 Task: Search for Account Executives in Financial Accounting at Reliance Foundation, located in Hepingjie, who talk about #humanresources.
Action: Mouse moved to (521, 74)
Screenshot: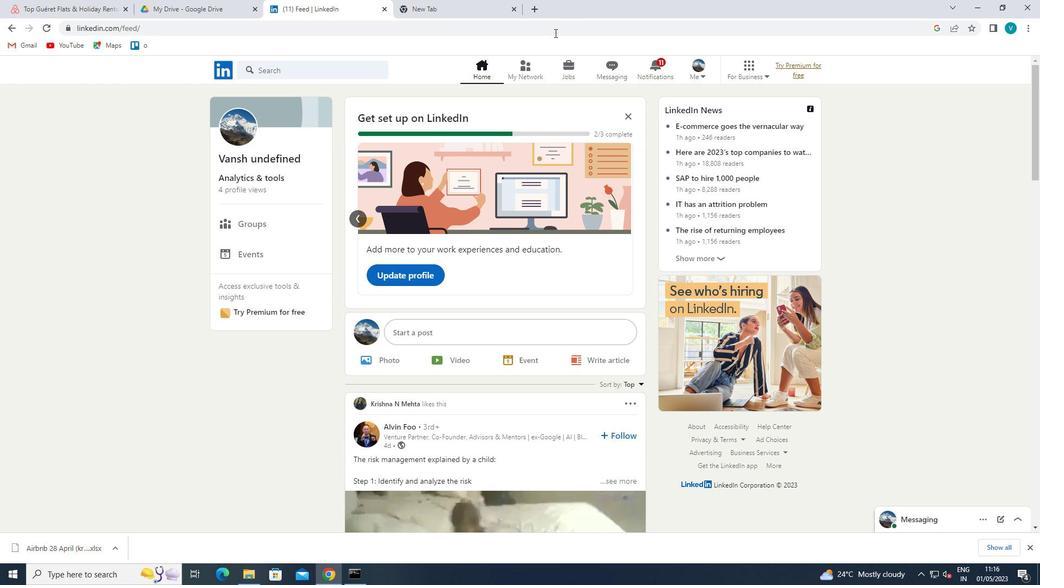 
Action: Mouse pressed left at (521, 74)
Screenshot: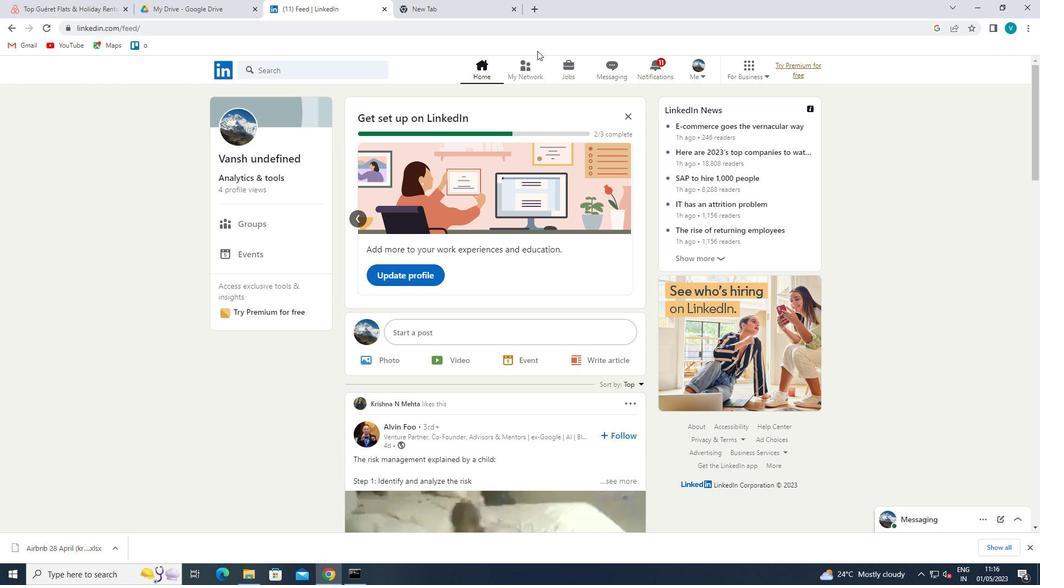 
Action: Mouse moved to (317, 128)
Screenshot: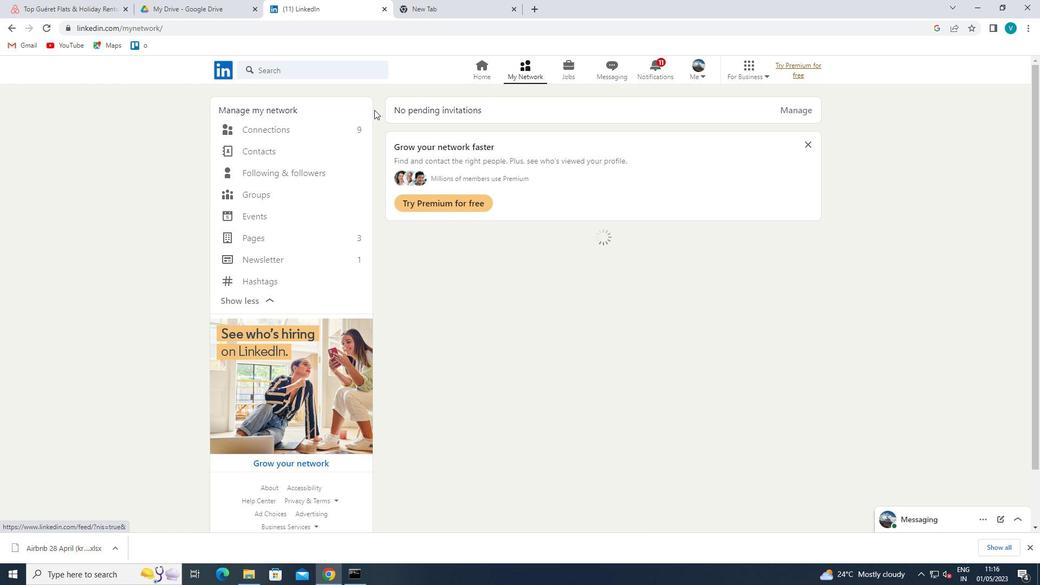 
Action: Mouse pressed left at (317, 128)
Screenshot: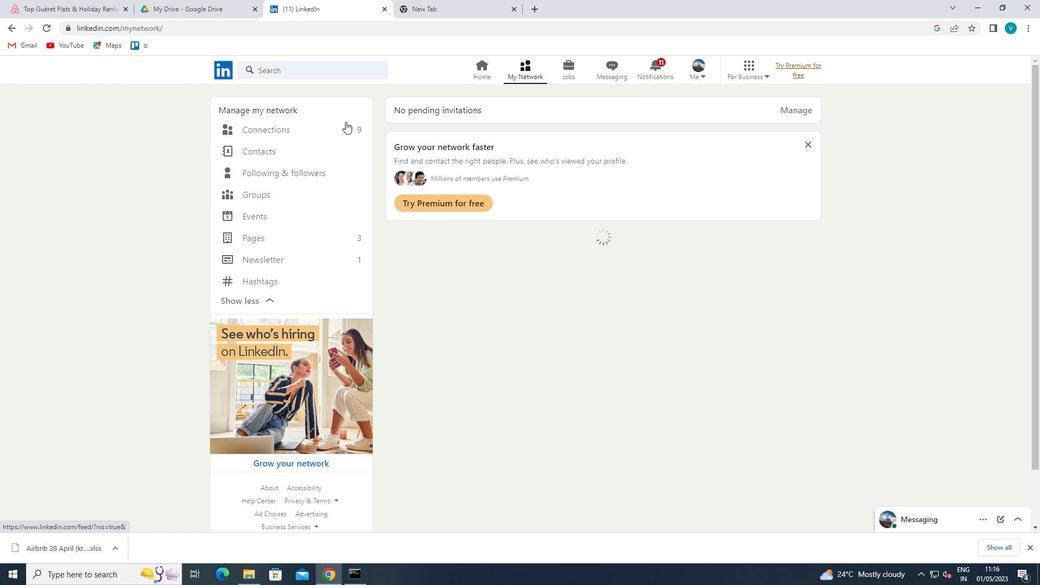 
Action: Mouse moved to (605, 132)
Screenshot: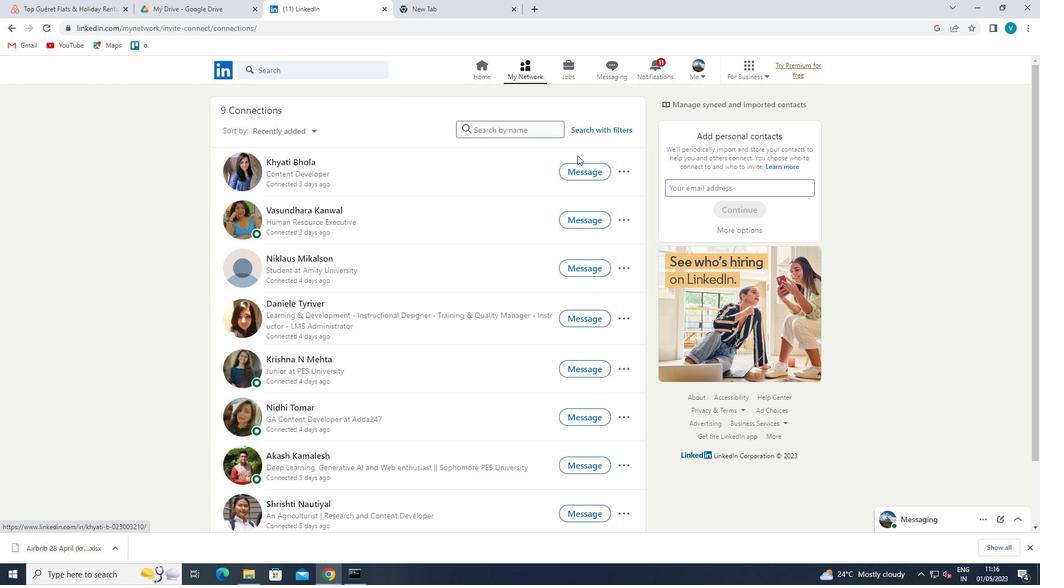 
Action: Mouse pressed left at (605, 132)
Screenshot: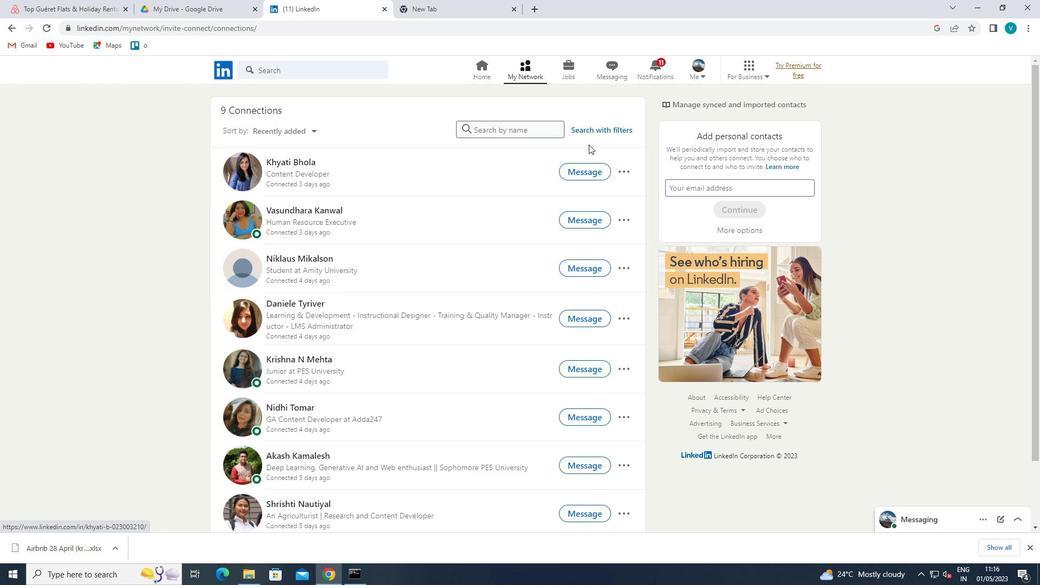 
Action: Mouse moved to (507, 95)
Screenshot: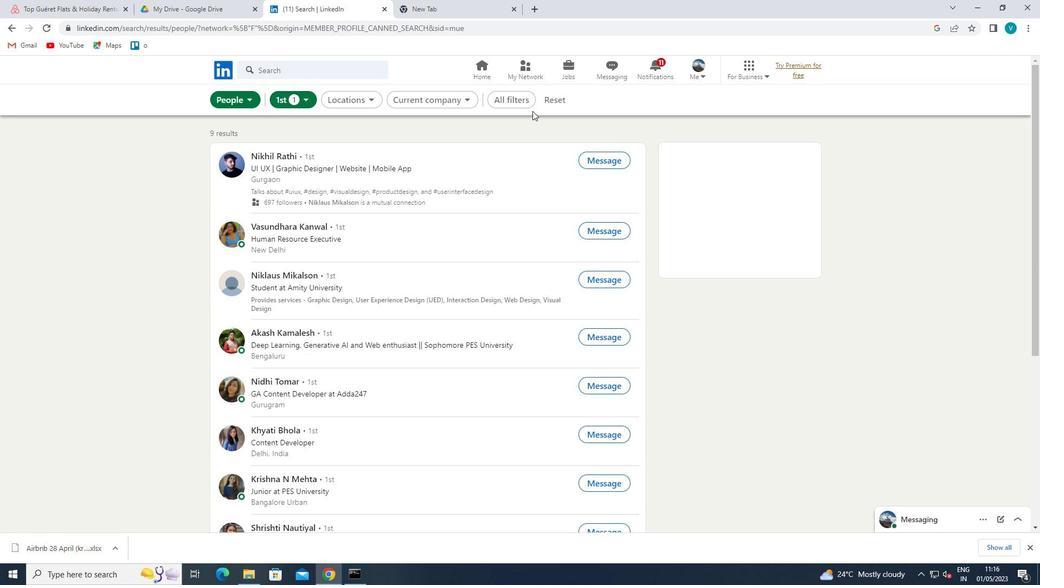 
Action: Mouse pressed left at (507, 95)
Screenshot: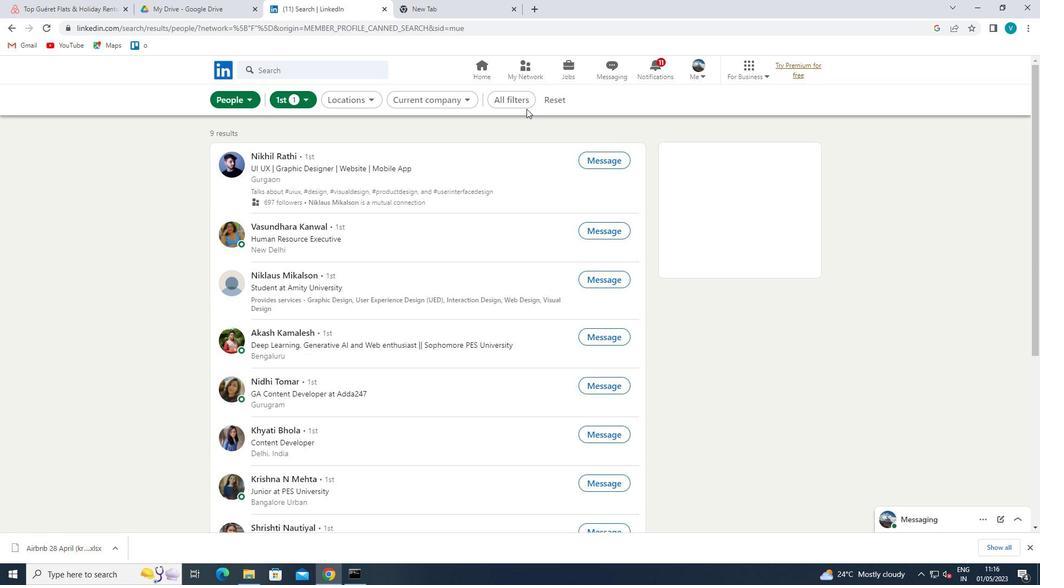 
Action: Mouse moved to (894, 277)
Screenshot: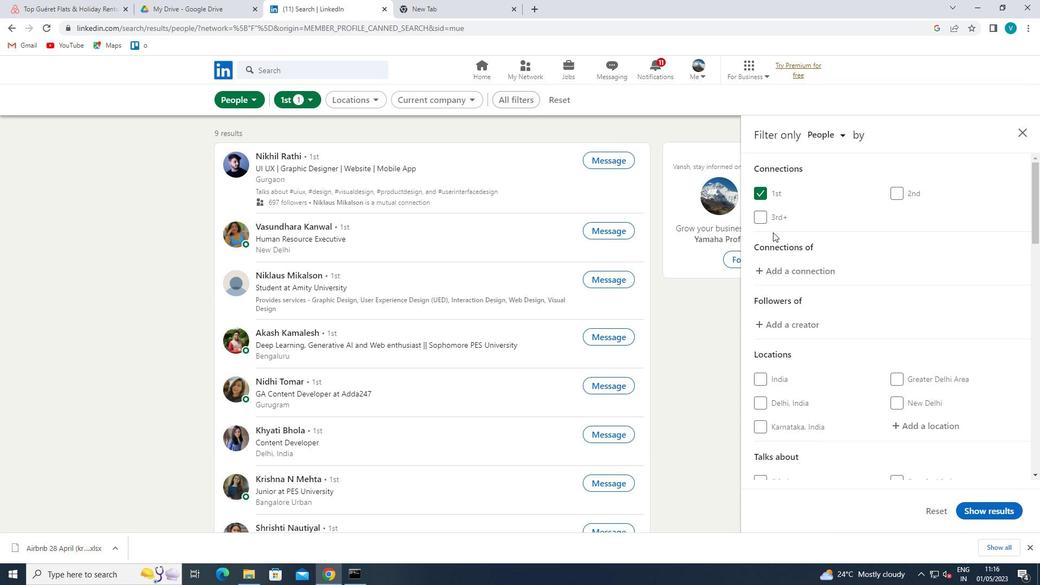 
Action: Mouse scrolled (894, 276) with delta (0, 0)
Screenshot: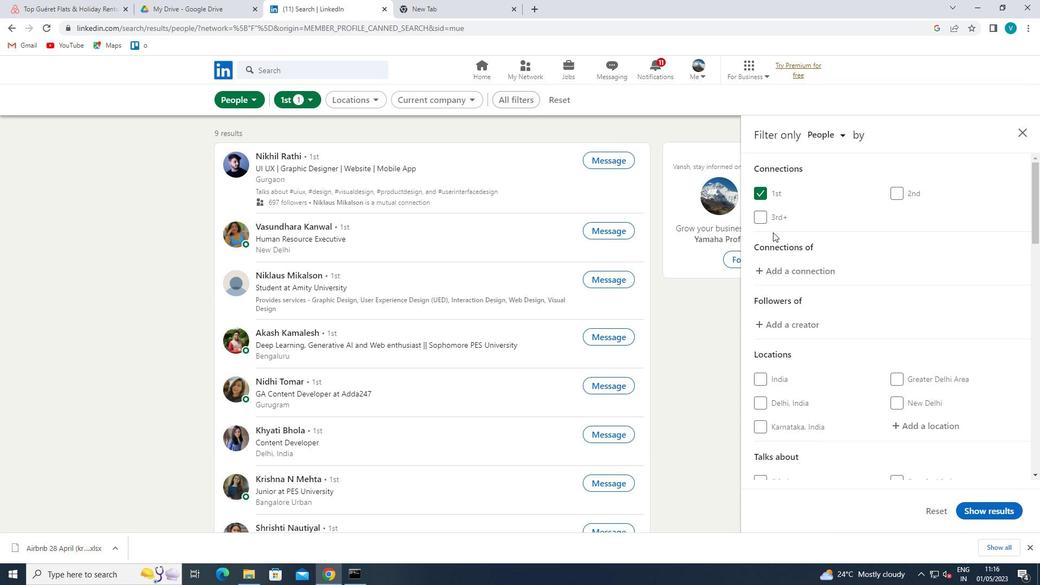 
Action: Mouse moved to (935, 366)
Screenshot: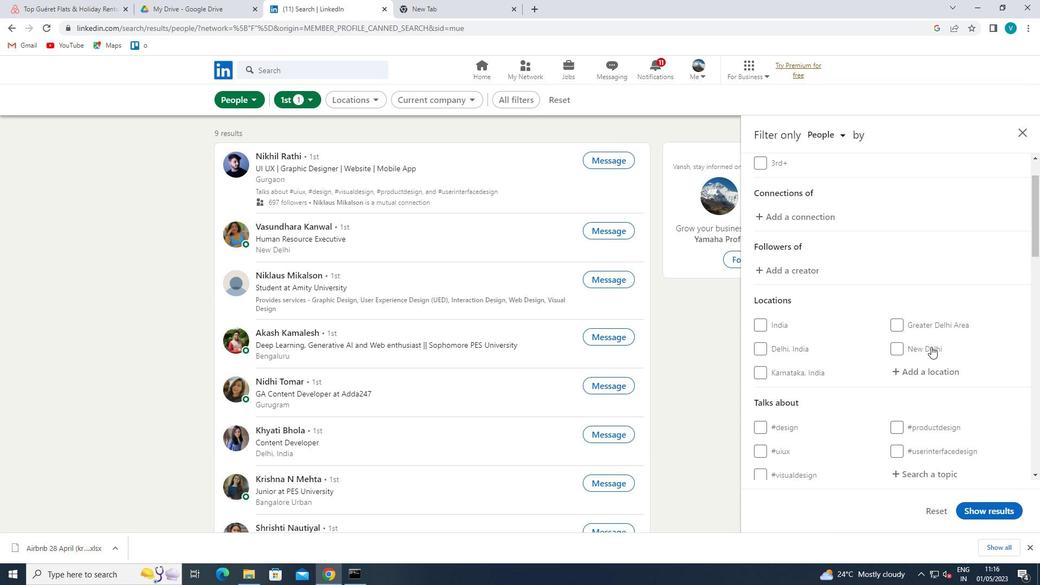 
Action: Mouse pressed left at (935, 366)
Screenshot: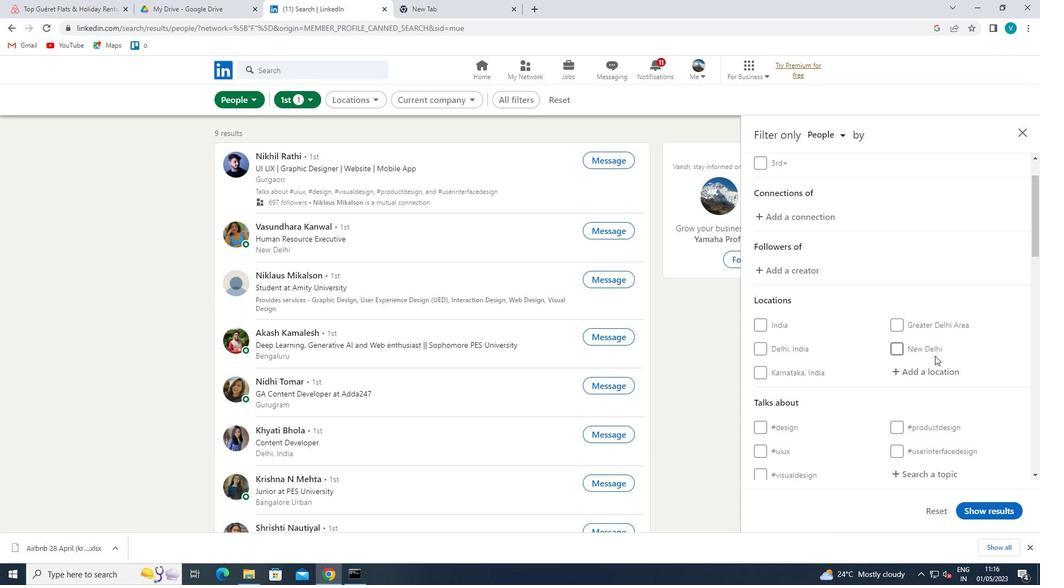 
Action: Mouse moved to (932, 364)
Screenshot: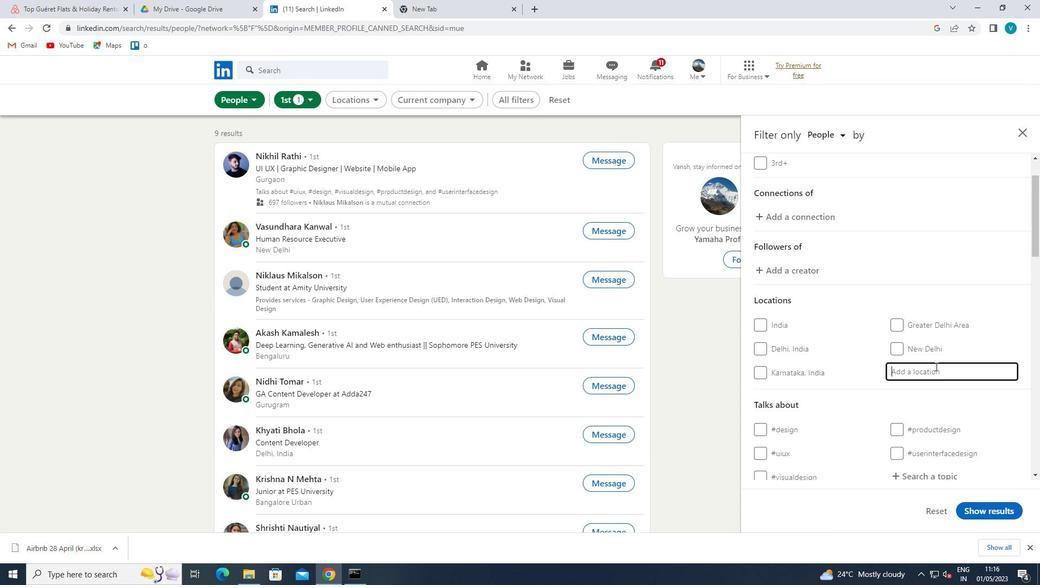 
Action: Key pressed <Key.shift>HEPINGH<Key.backspace>JIE
Screenshot: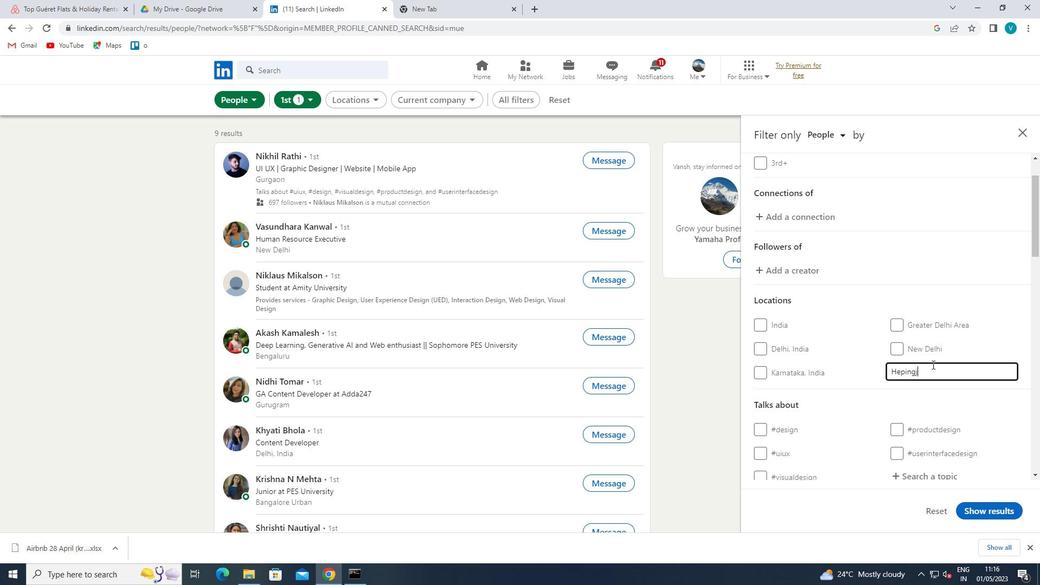 
Action: Mouse moved to (931, 364)
Screenshot: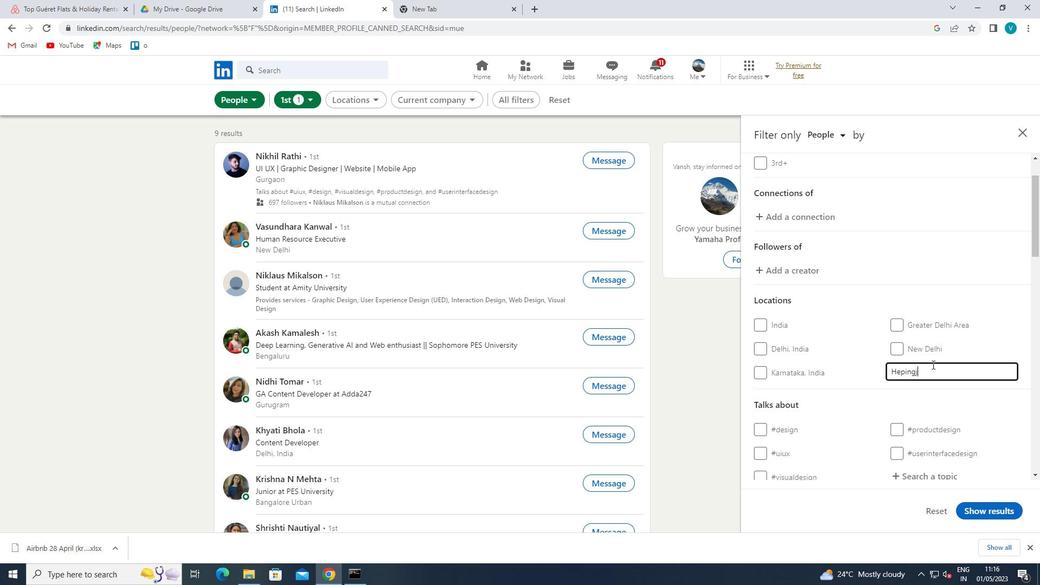 
Action: Key pressed <Key.space>
Screenshot: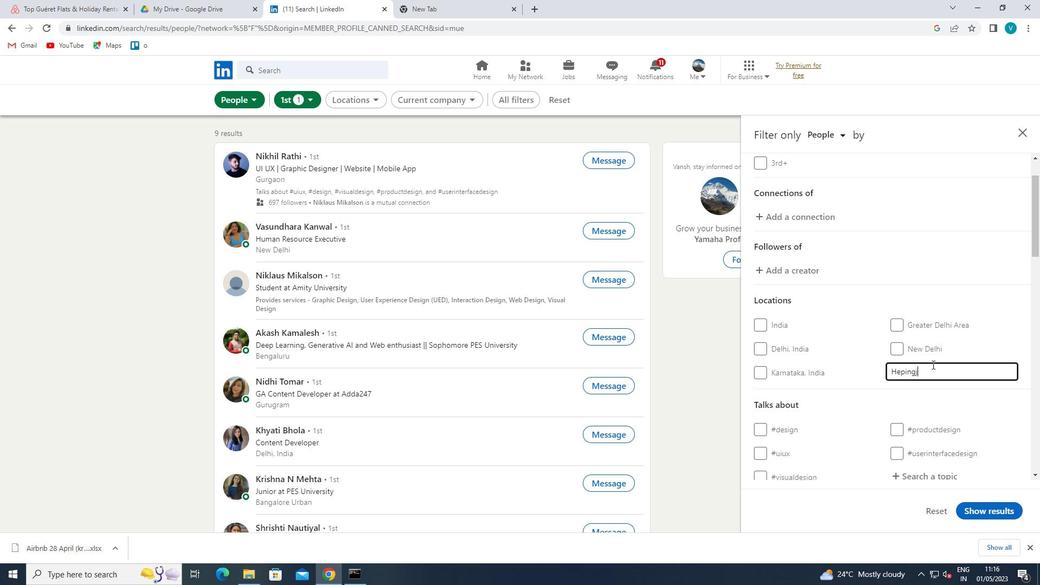 
Action: Mouse moved to (859, 380)
Screenshot: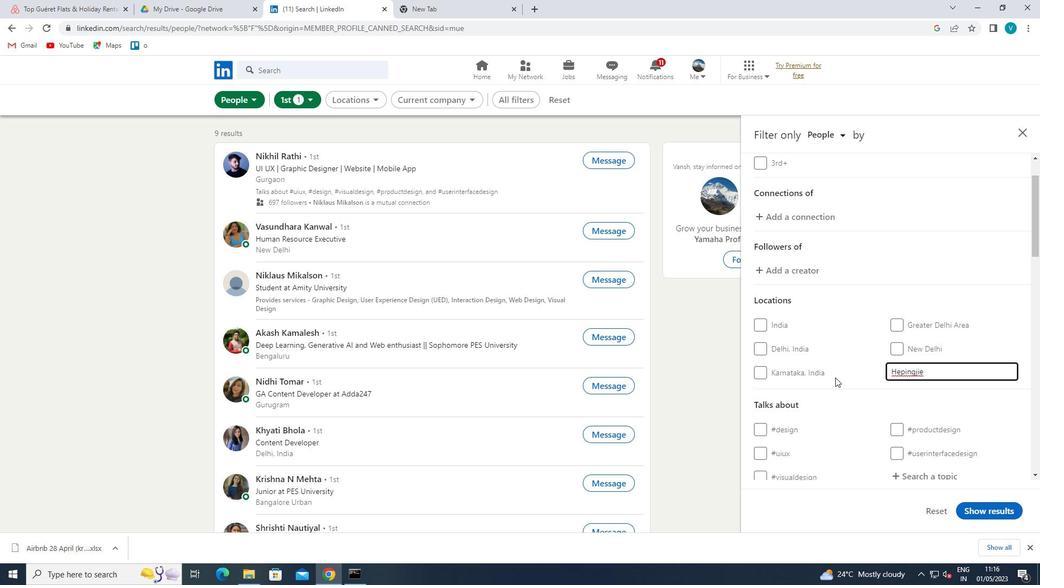 
Action: Mouse pressed left at (859, 380)
Screenshot: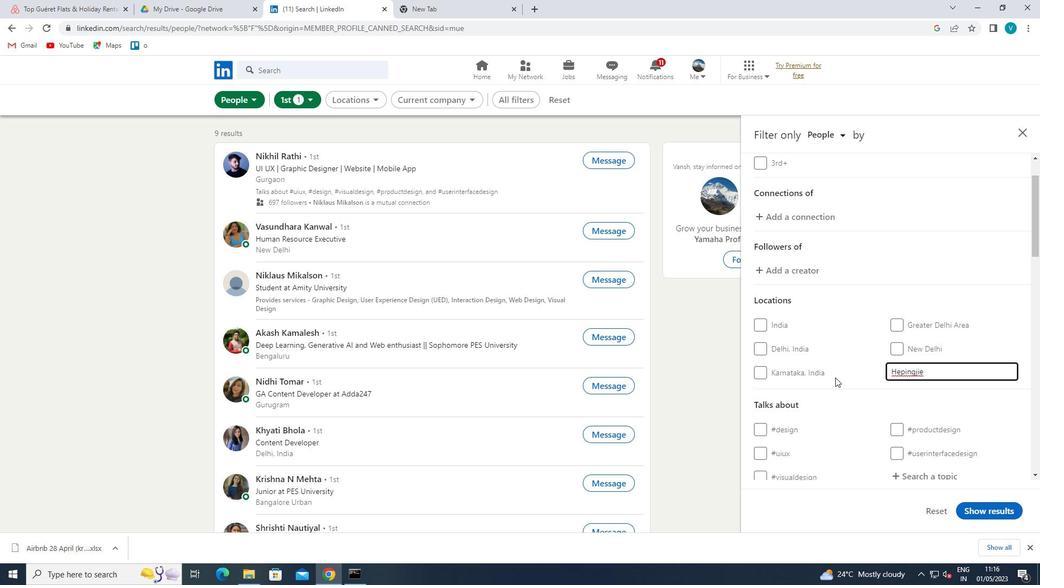 
Action: Mouse moved to (889, 374)
Screenshot: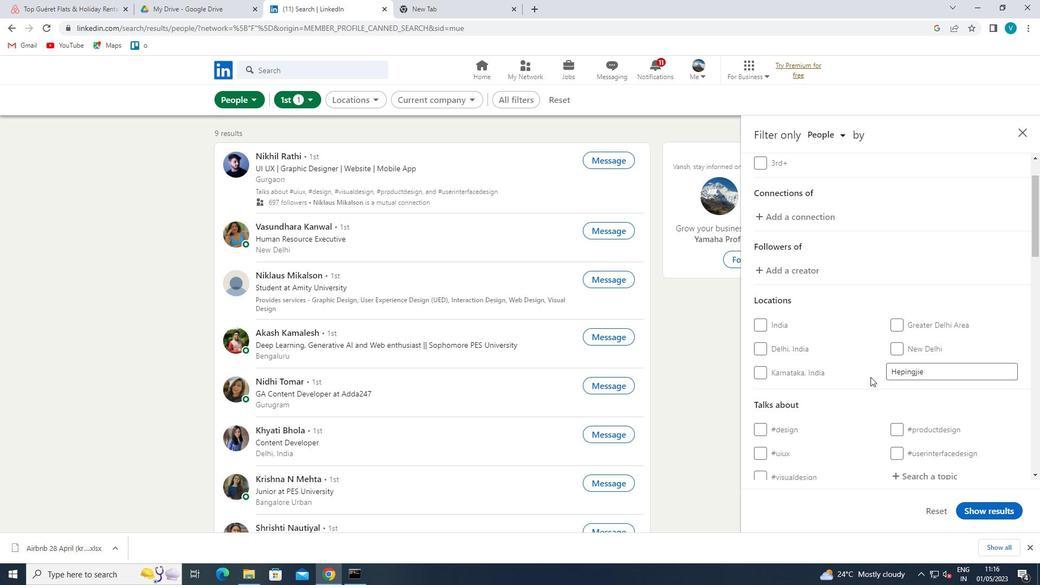 
Action: Mouse scrolled (889, 373) with delta (0, 0)
Screenshot: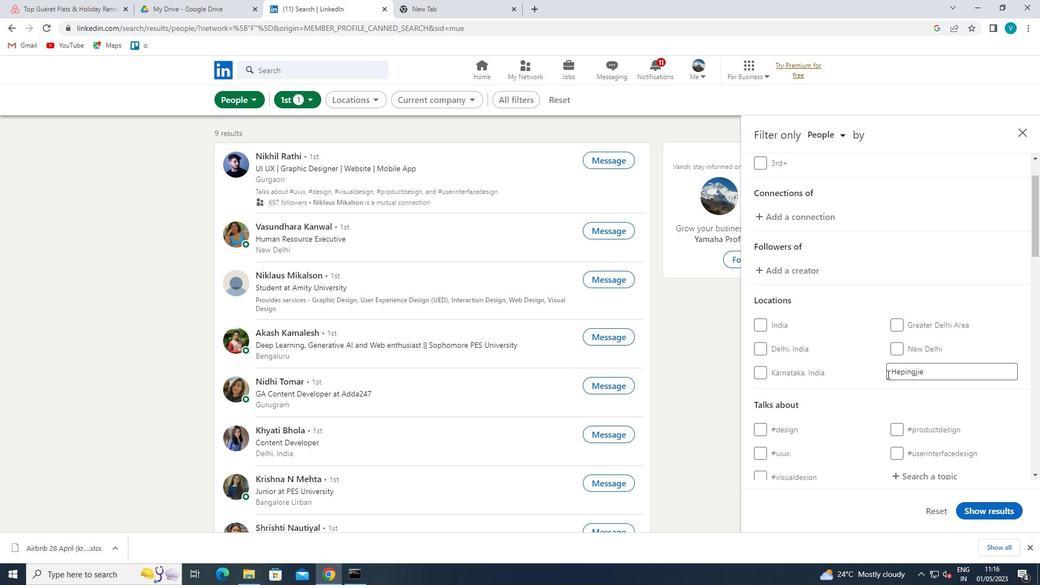 
Action: Mouse scrolled (889, 373) with delta (0, 0)
Screenshot: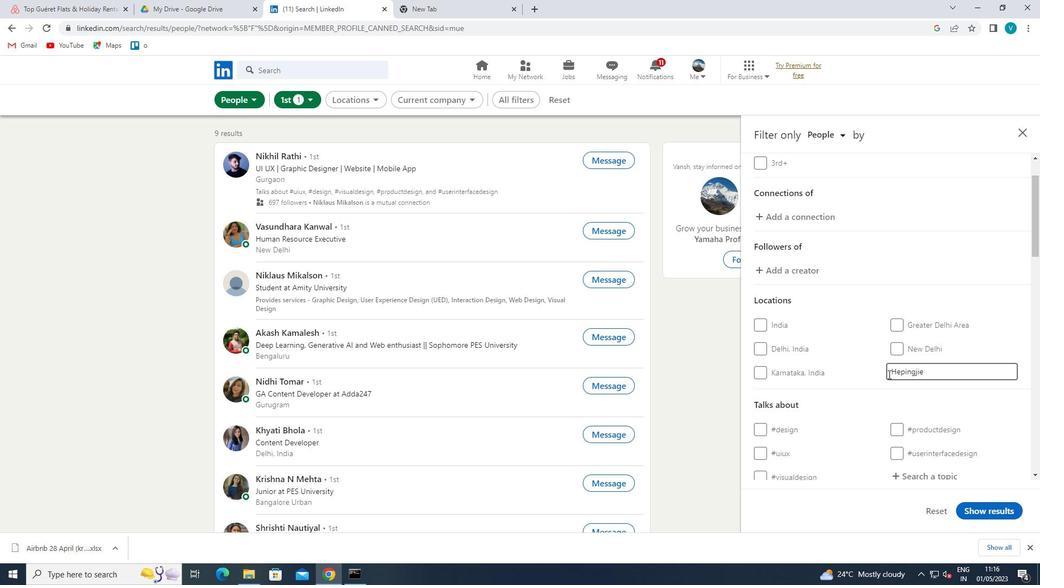 
Action: Mouse moved to (957, 367)
Screenshot: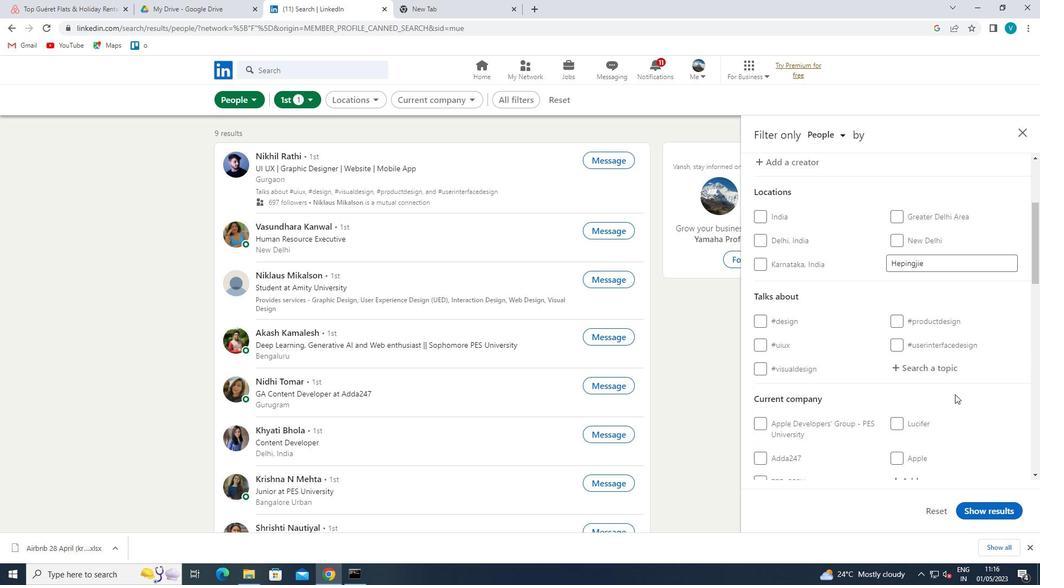 
Action: Mouse pressed left at (957, 367)
Screenshot: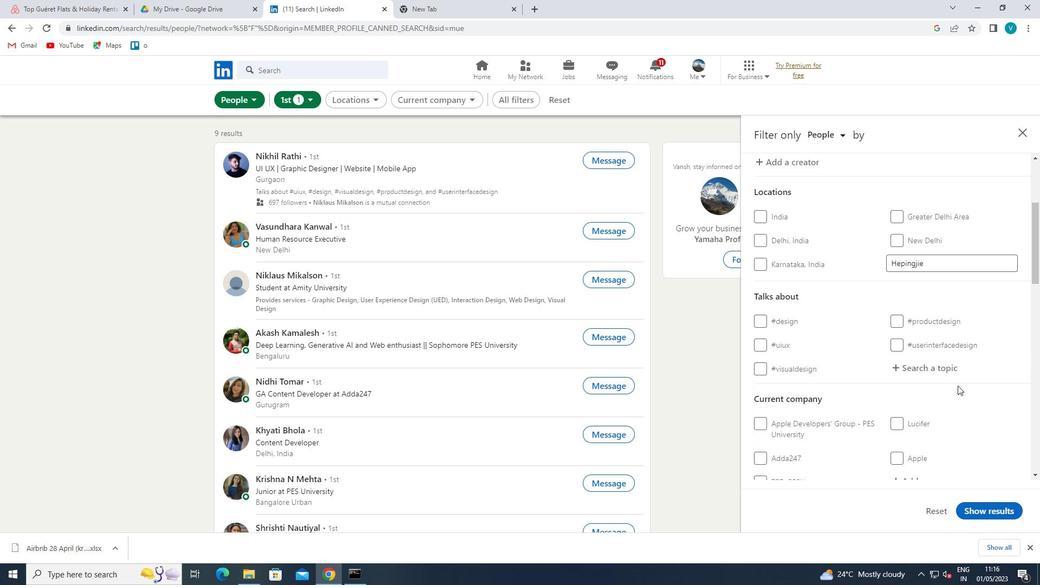 
Action: Mouse moved to (958, 365)
Screenshot: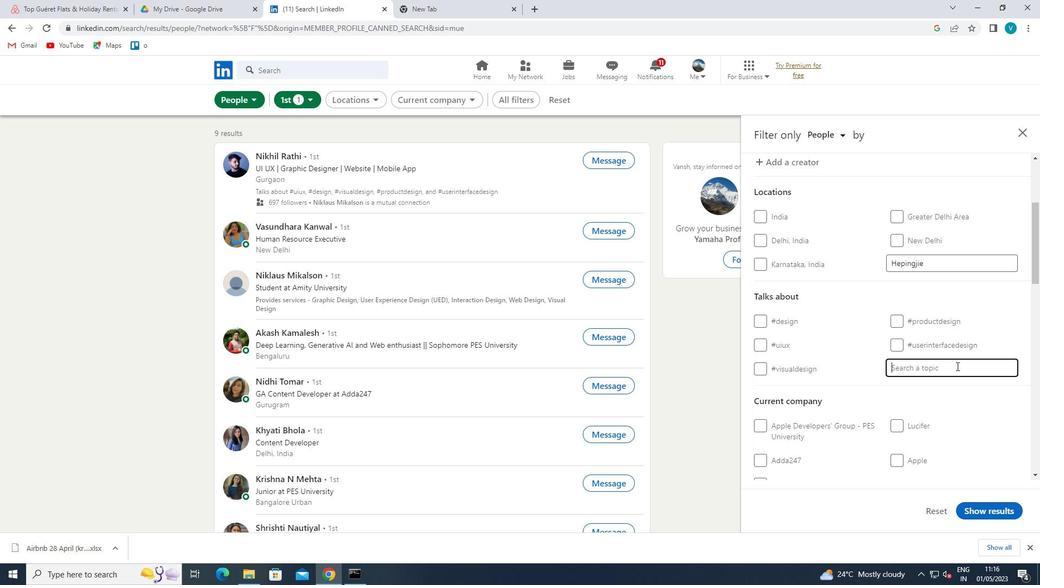 
Action: Key pressed <Key.shift><Key.shift><Key.shift><Key.shift>#HUMAN
Screenshot: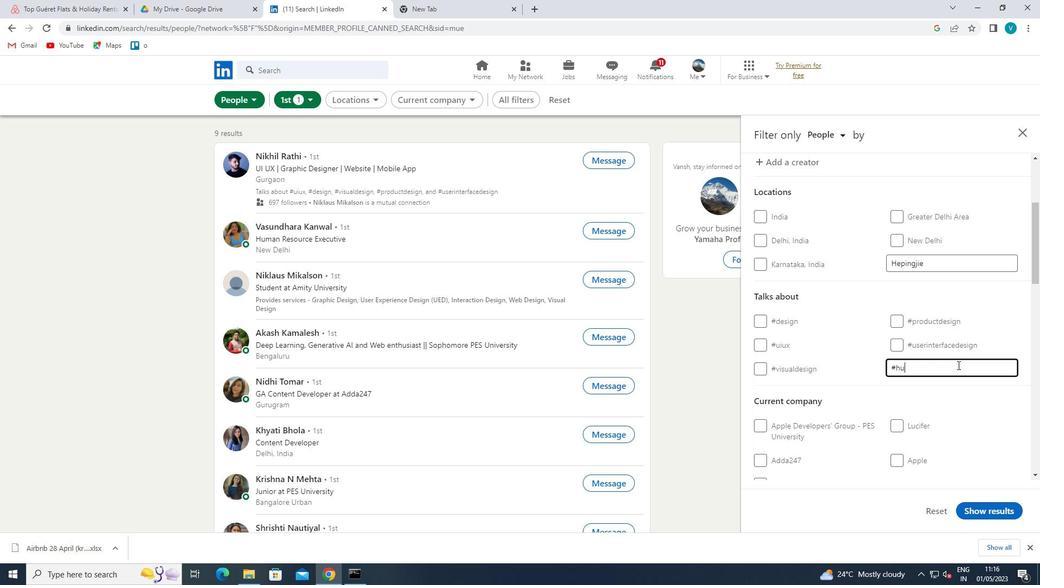 
Action: Mouse moved to (958, 365)
Screenshot: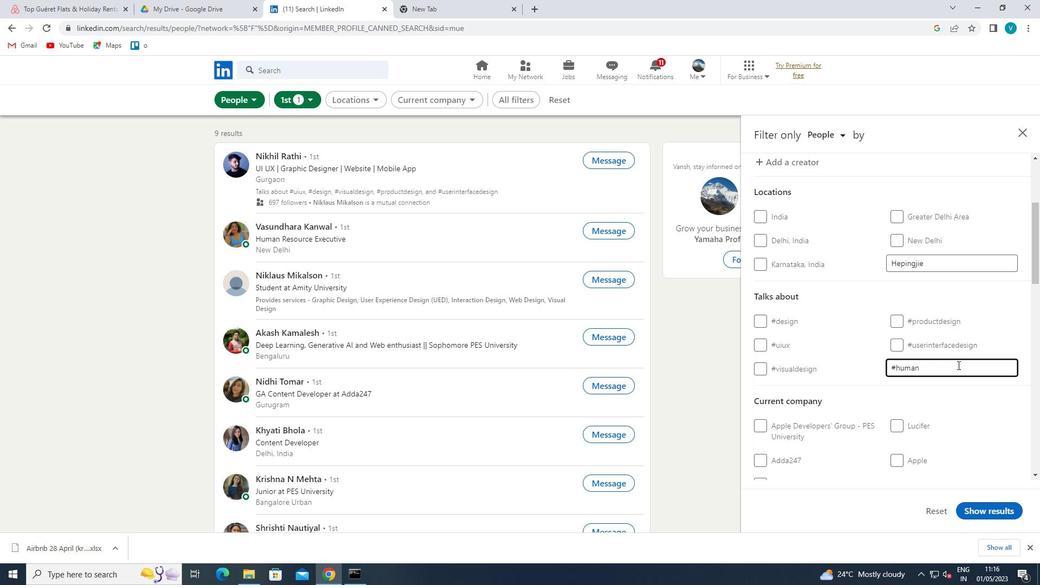
Action: Key pressed R
Screenshot: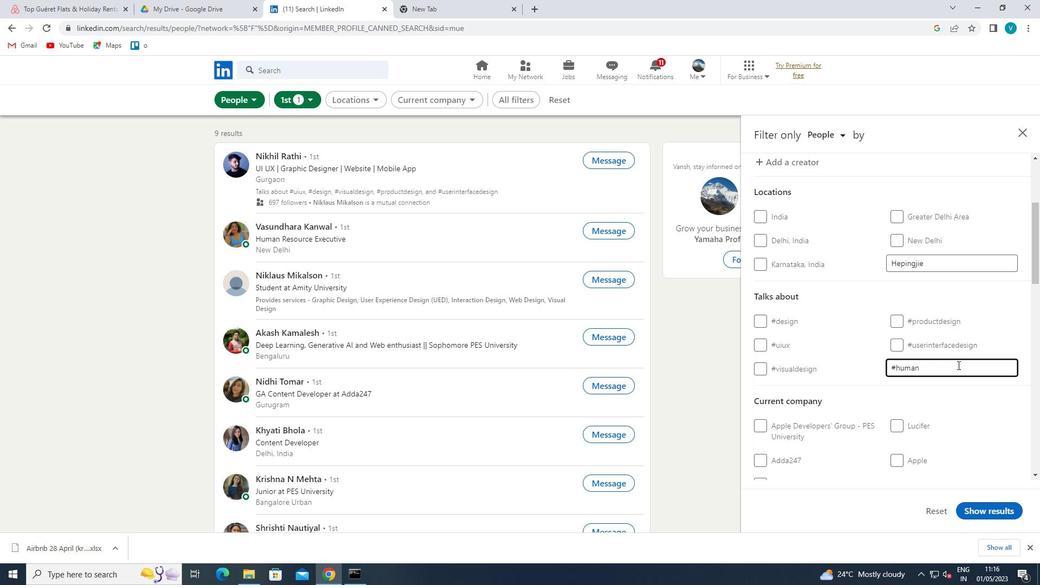 
Action: Mouse moved to (956, 364)
Screenshot: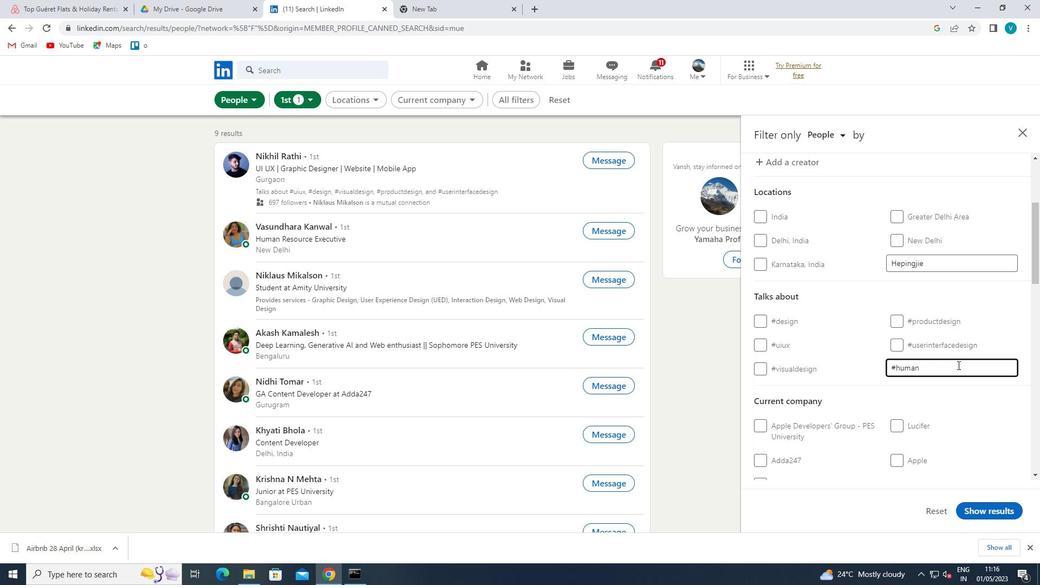 
Action: Key pressed E
Screenshot: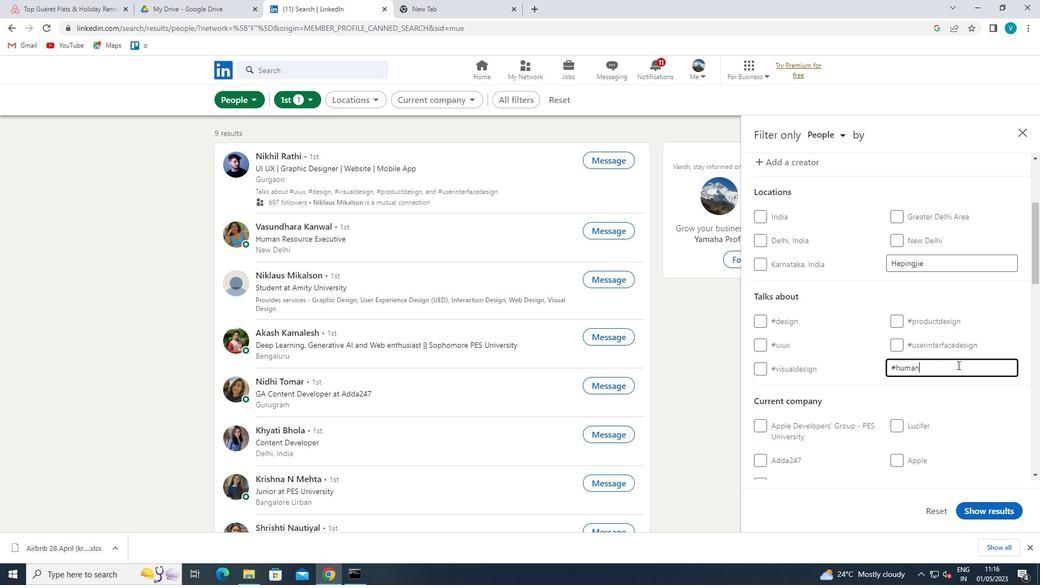 
Action: Mouse moved to (951, 363)
Screenshot: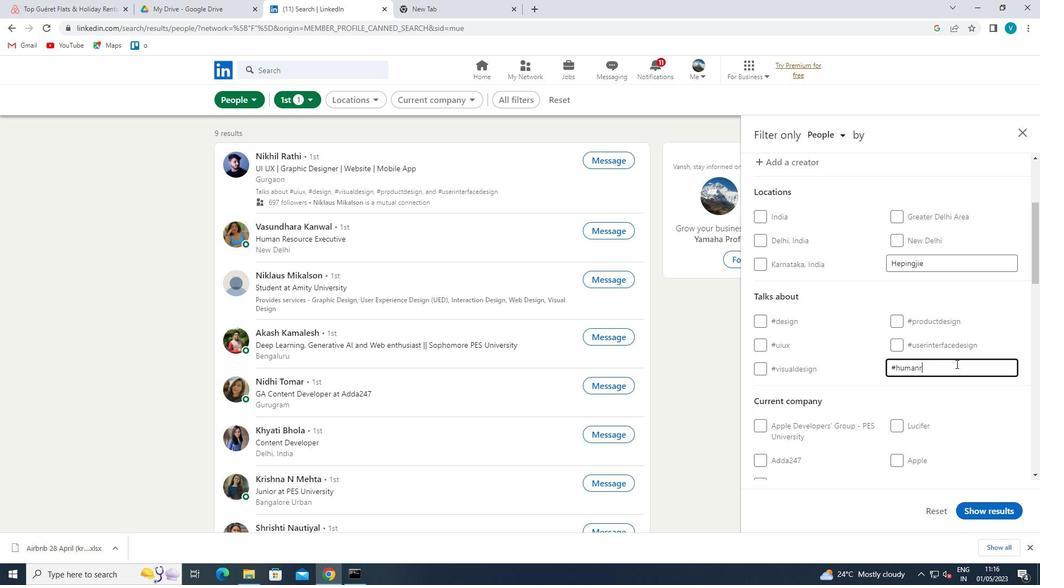 
Action: Key pressed SOURCES
Screenshot: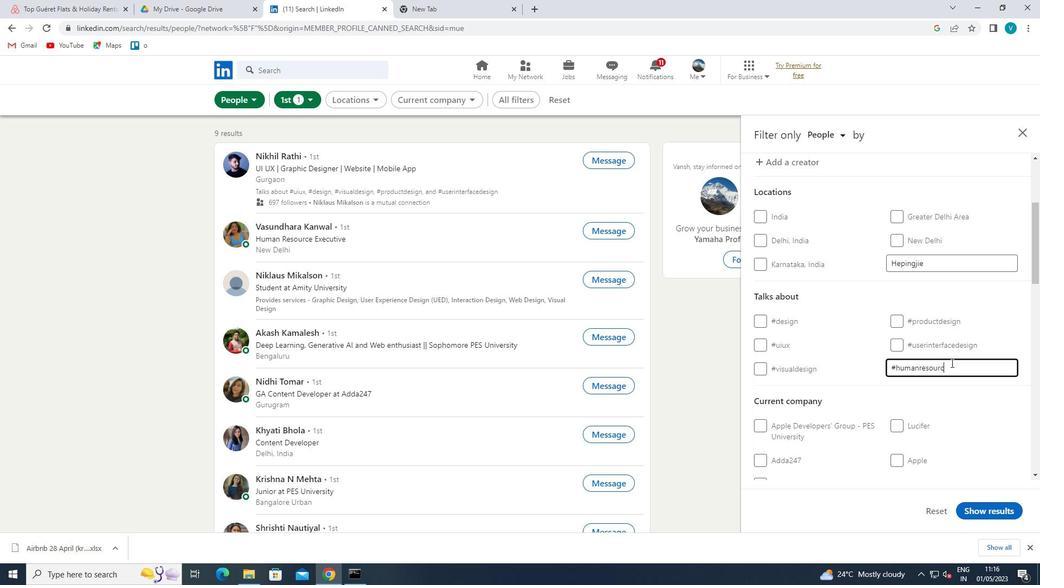 
Action: Mouse moved to (937, 395)
Screenshot: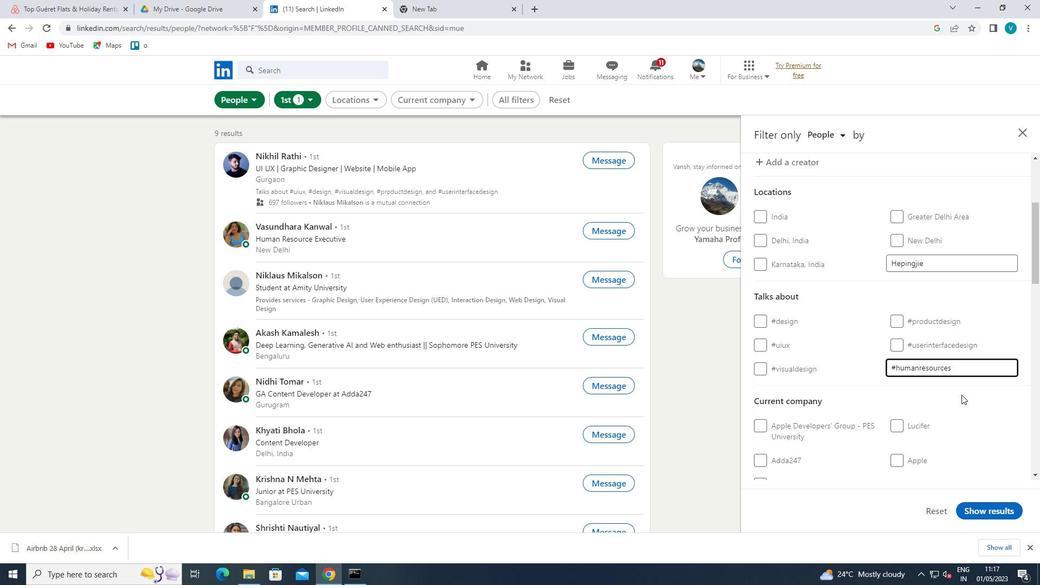 
Action: Mouse pressed left at (937, 395)
Screenshot: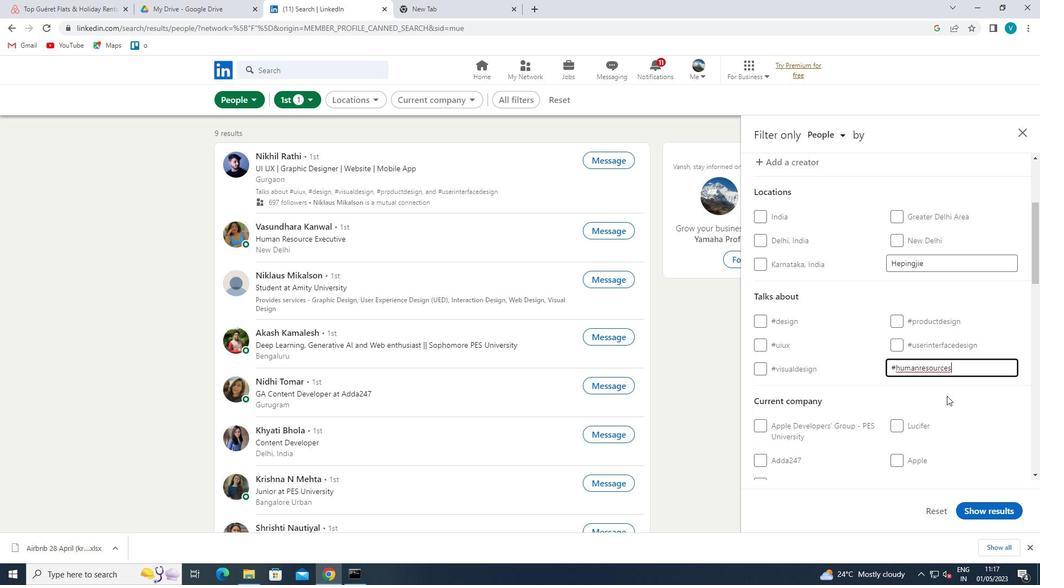 
Action: Mouse scrolled (937, 394) with delta (0, 0)
Screenshot: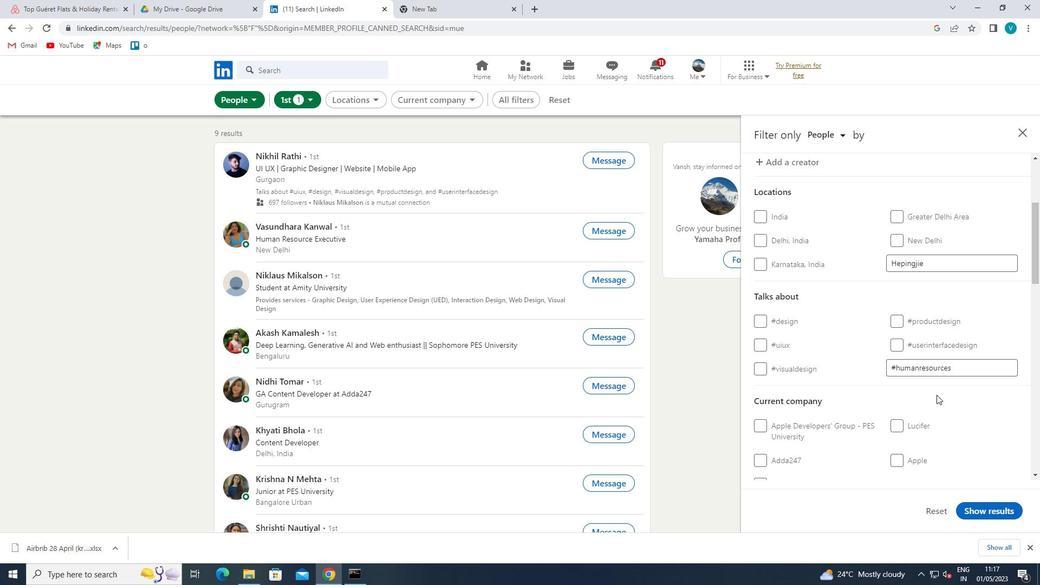 
Action: Mouse scrolled (937, 394) with delta (0, 0)
Screenshot: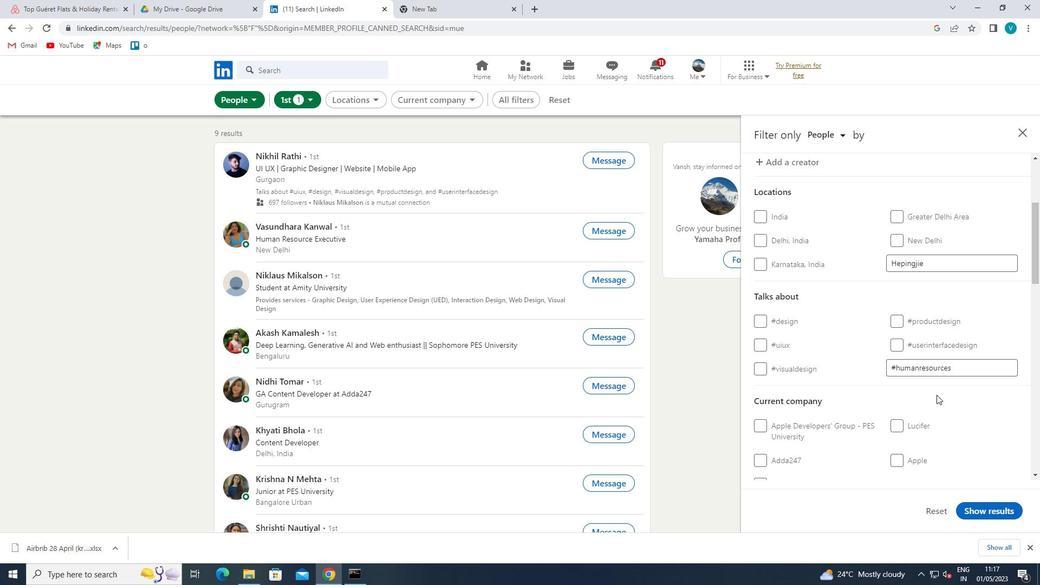 
Action: Mouse moved to (940, 373)
Screenshot: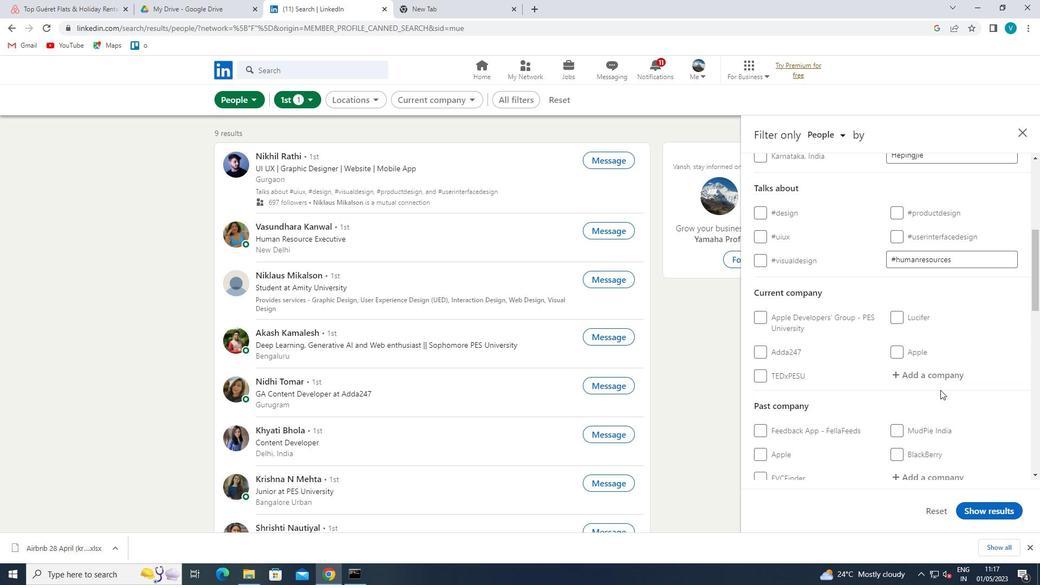 
Action: Mouse pressed left at (940, 373)
Screenshot: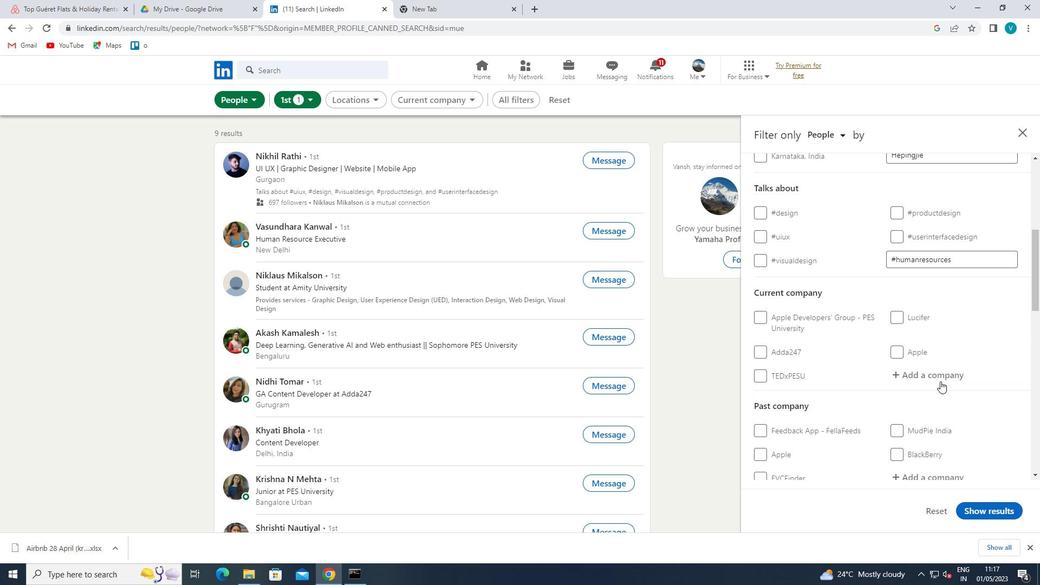 
Action: Mouse moved to (911, 363)
Screenshot: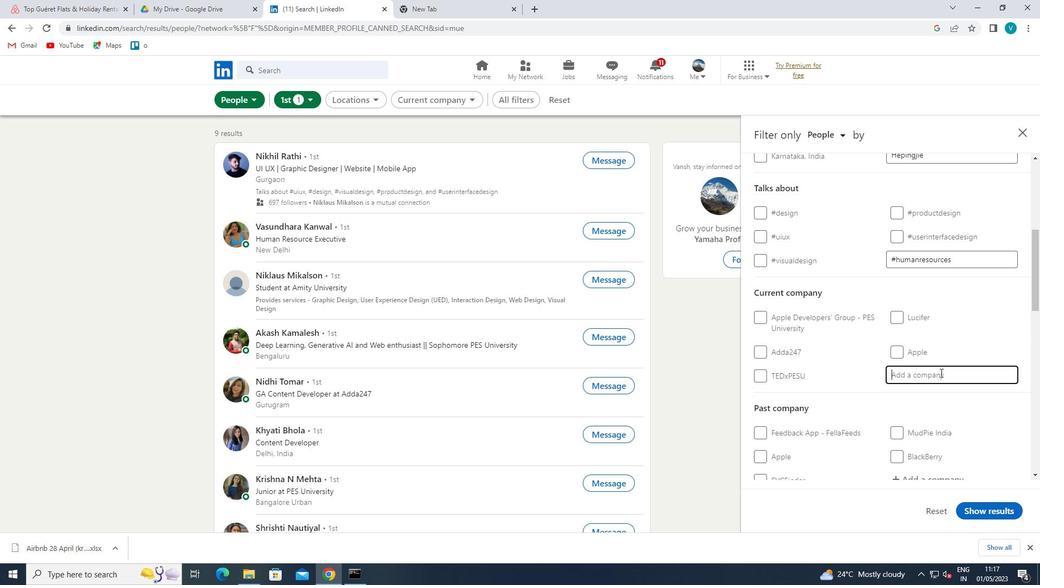 
Action: Key pressed <Key.shift>RWELIANCE<Key.space>
Screenshot: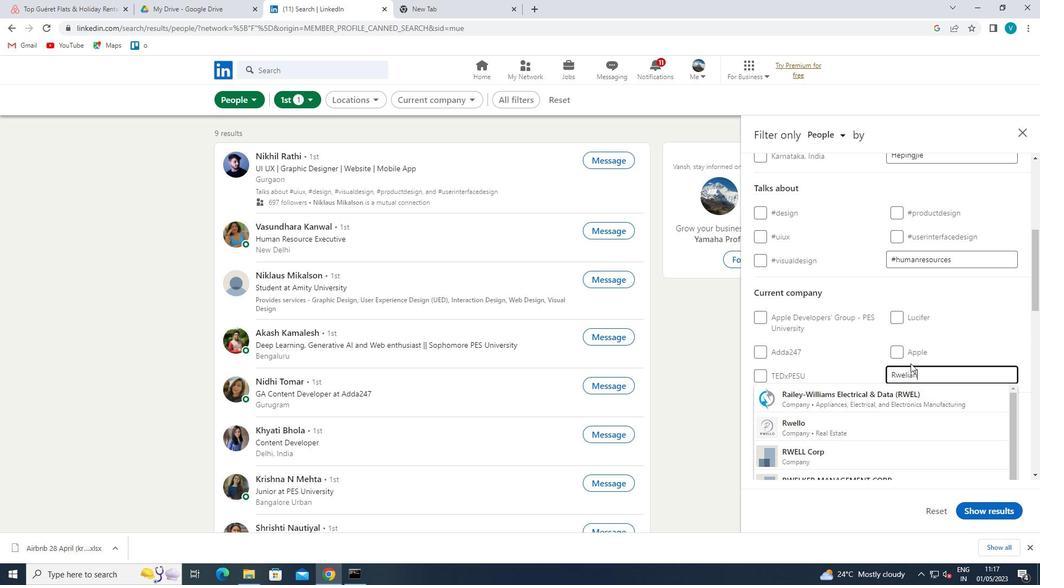 
Action: Mouse moved to (901, 375)
Screenshot: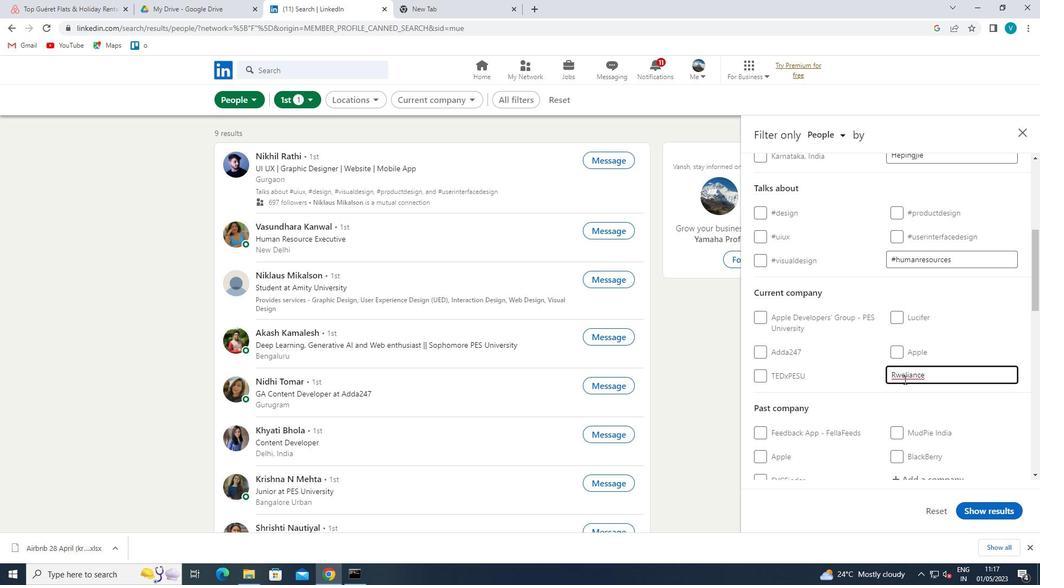 
Action: Mouse pressed left at (901, 375)
Screenshot: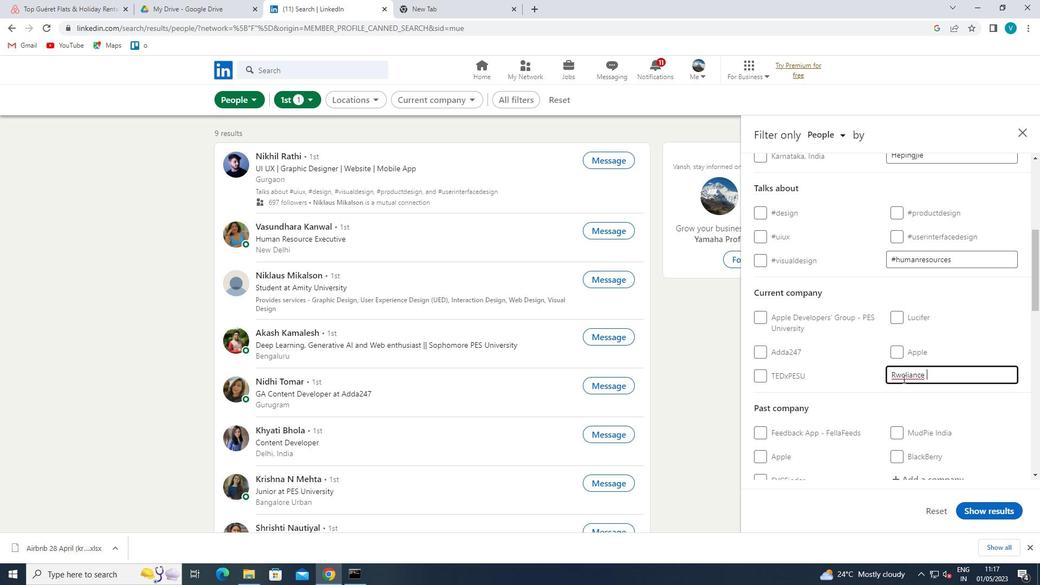 
Action: Mouse moved to (908, 385)
Screenshot: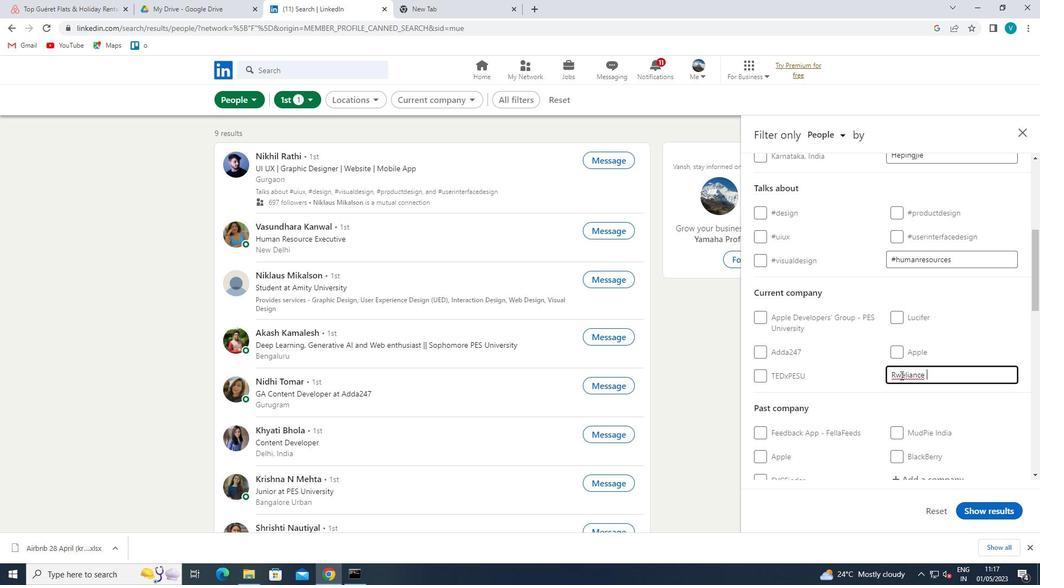 
Action: Key pressed <Key.backspace>
Screenshot: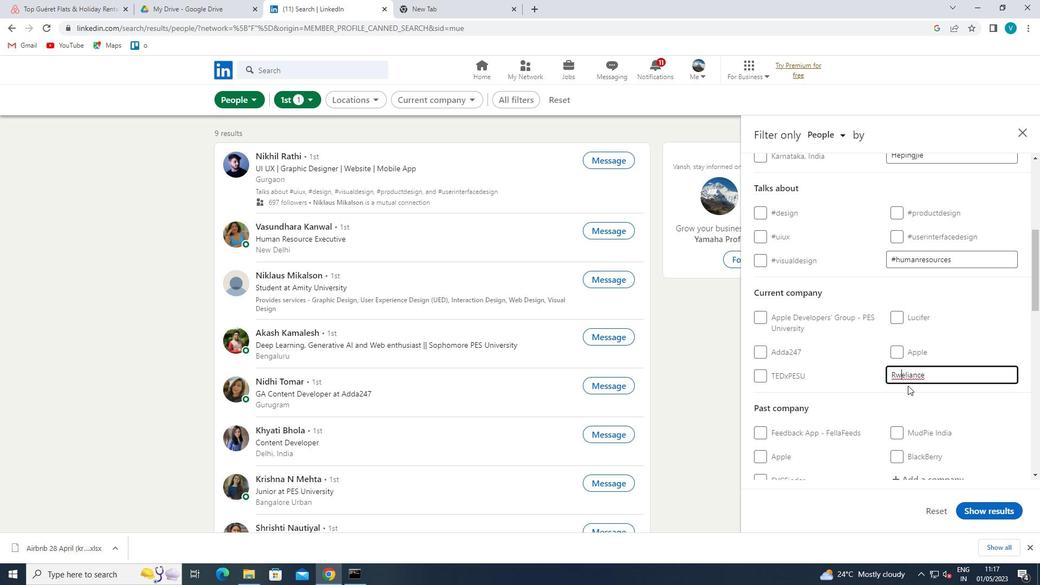 
Action: Mouse moved to (933, 377)
Screenshot: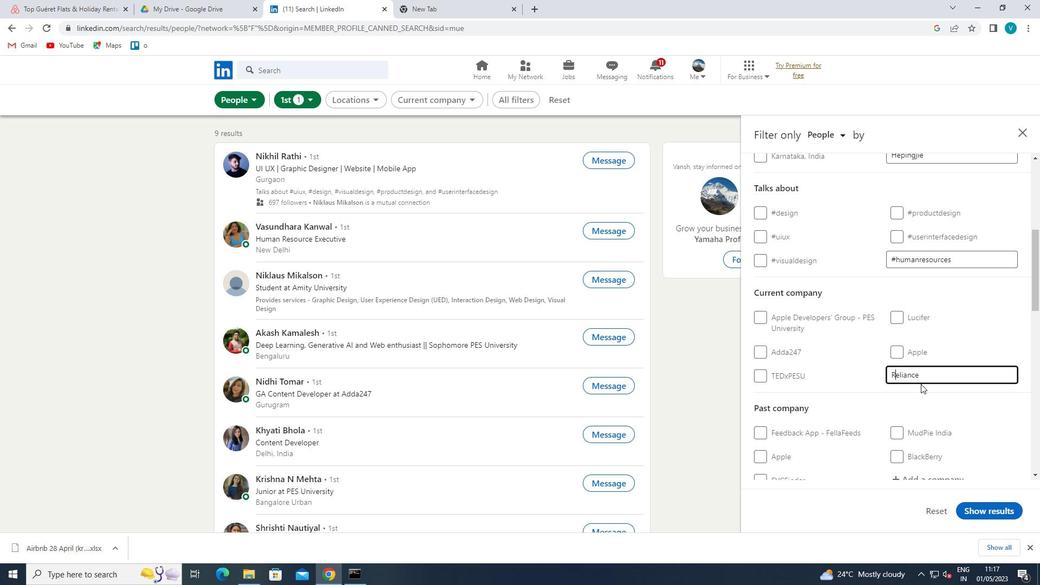 
Action: Mouse pressed left at (933, 377)
Screenshot: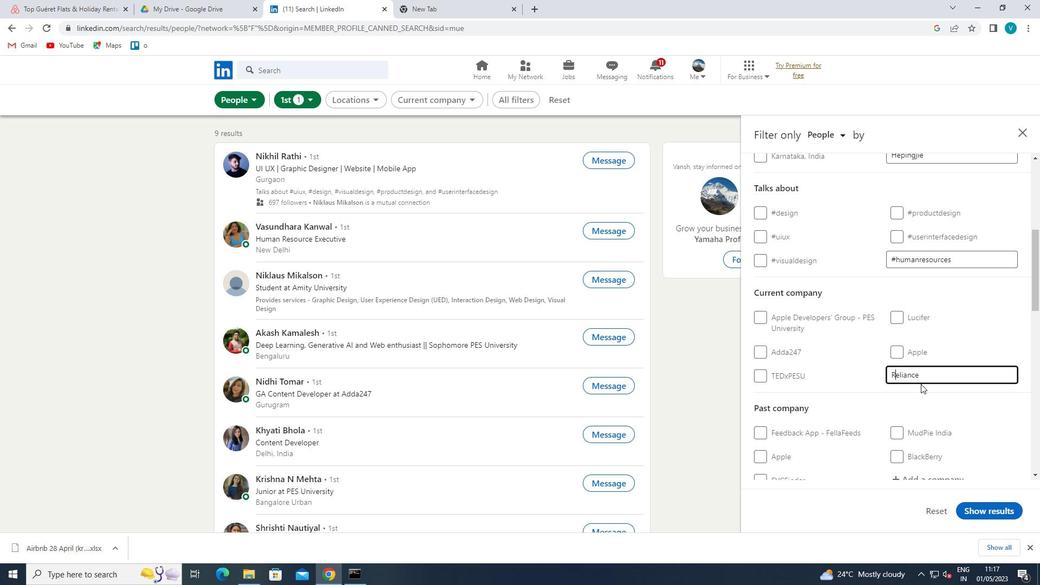 
Action: Mouse moved to (915, 408)
Screenshot: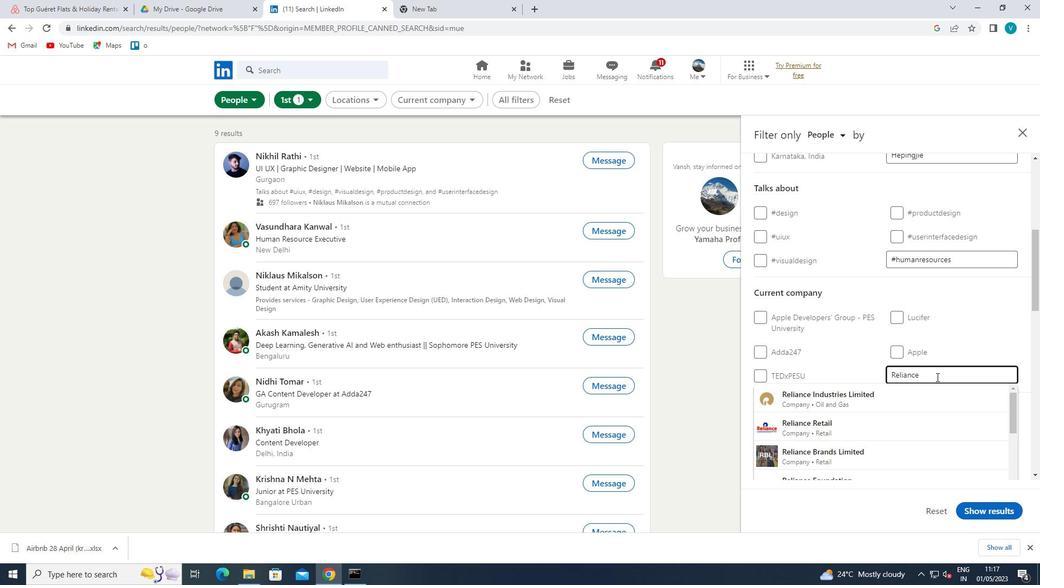 
Action: Mouse scrolled (915, 408) with delta (0, 0)
Screenshot: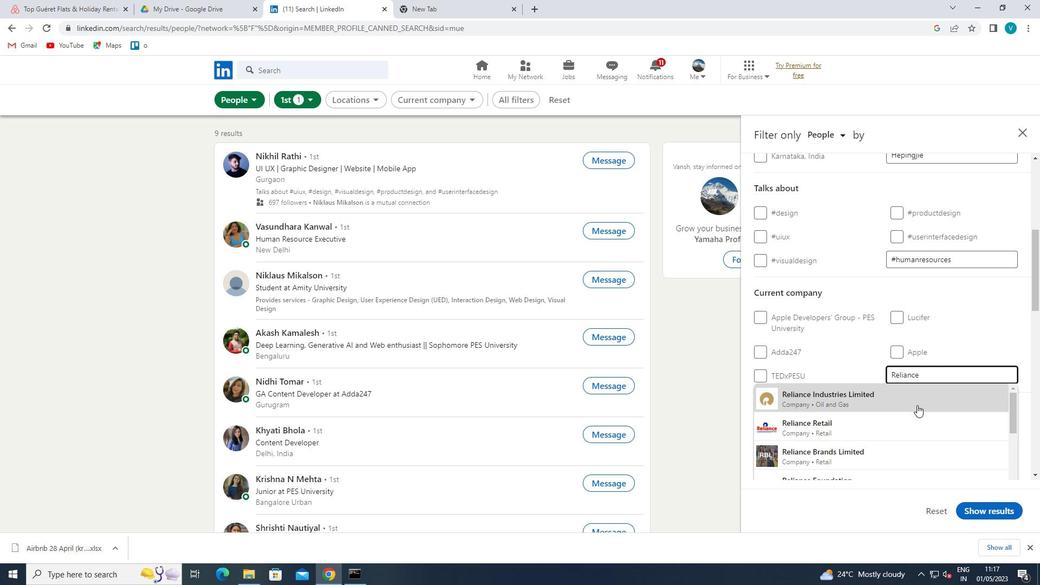 
Action: Mouse moved to (906, 422)
Screenshot: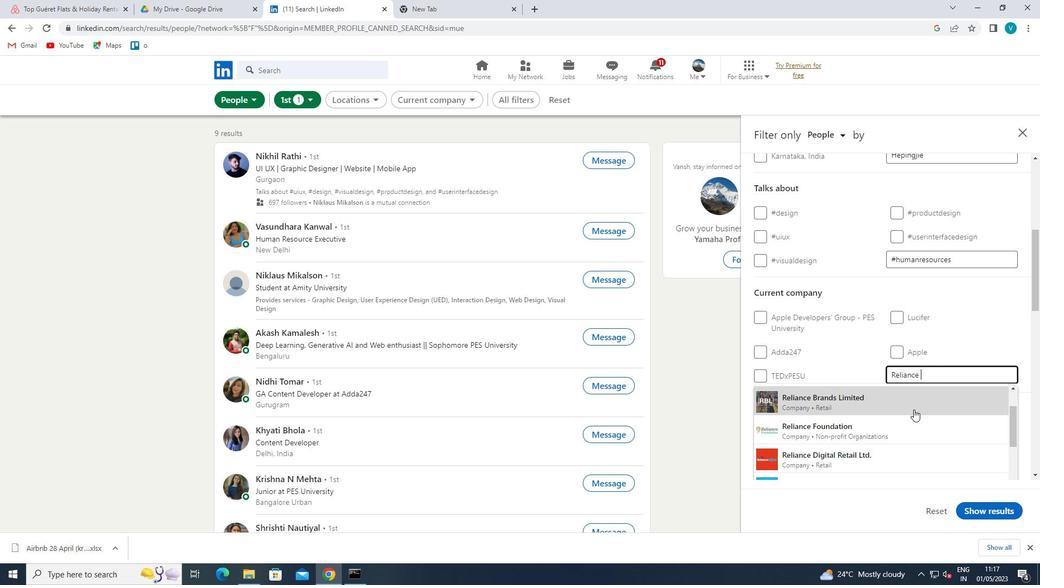 
Action: Mouse pressed left at (906, 422)
Screenshot: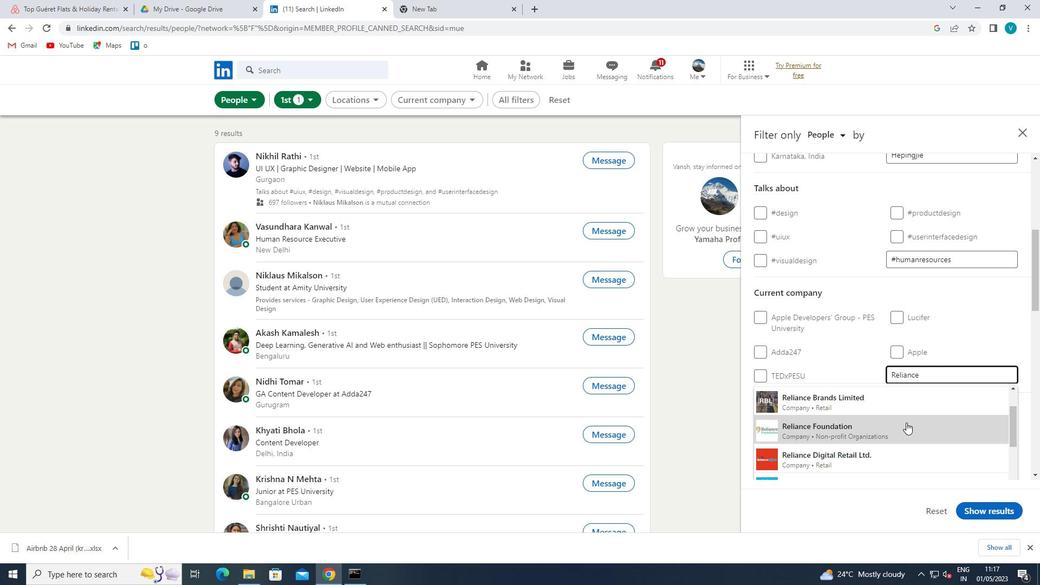
Action: Mouse moved to (905, 422)
Screenshot: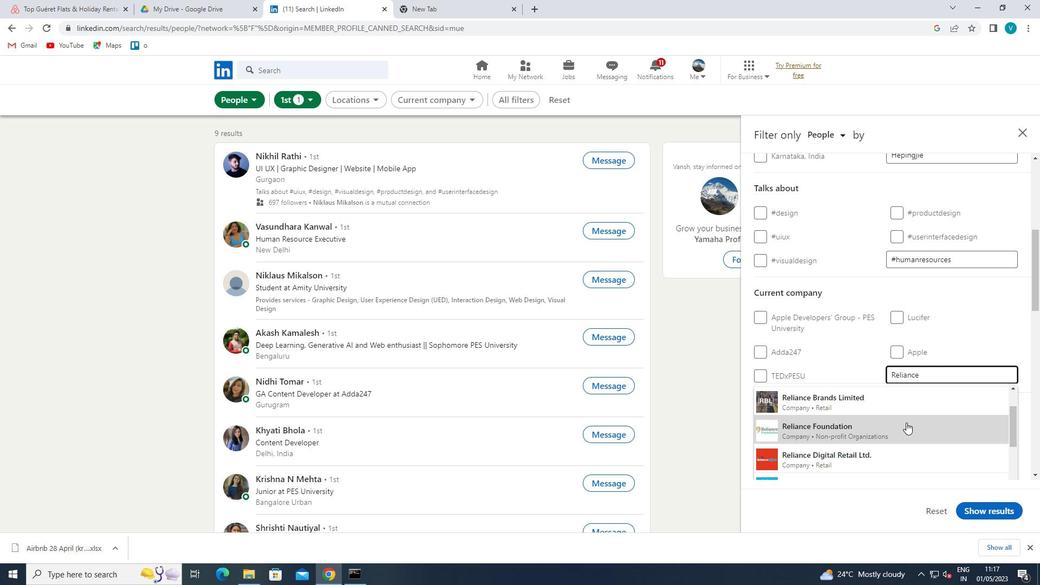 
Action: Mouse scrolled (905, 422) with delta (0, 0)
Screenshot: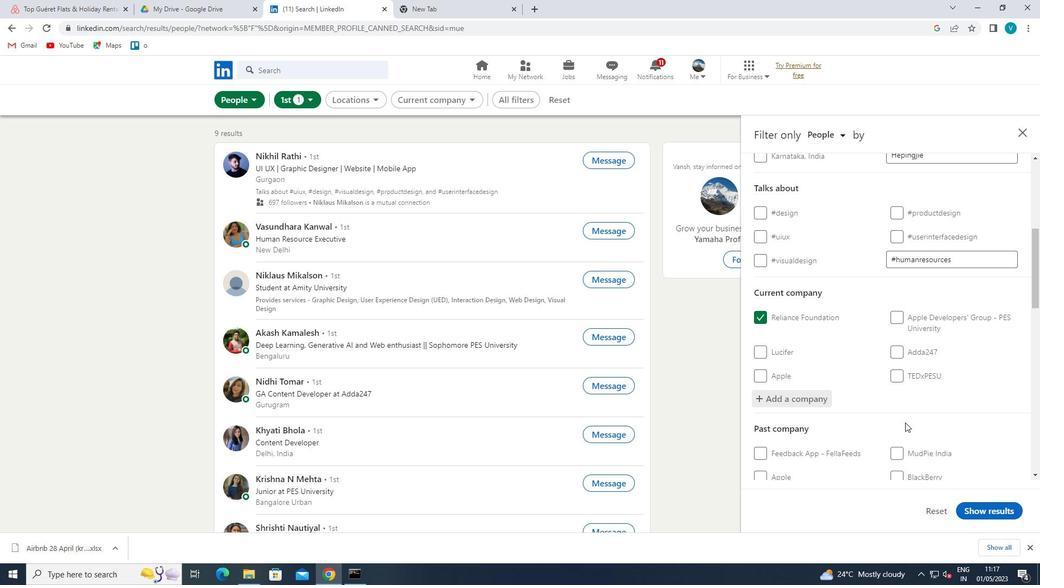 
Action: Mouse scrolled (905, 422) with delta (0, 0)
Screenshot: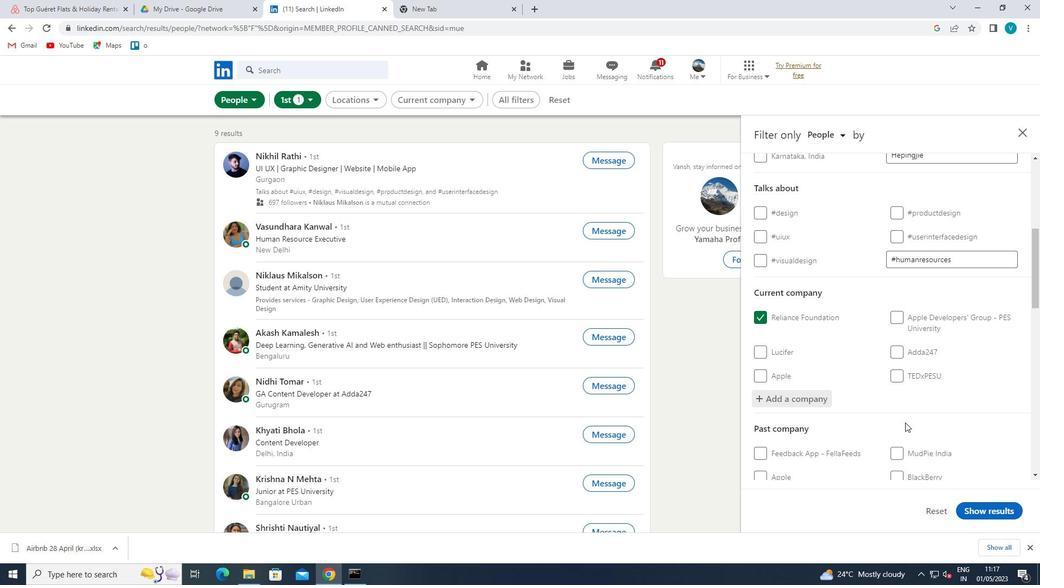 
Action: Mouse scrolled (905, 422) with delta (0, 0)
Screenshot: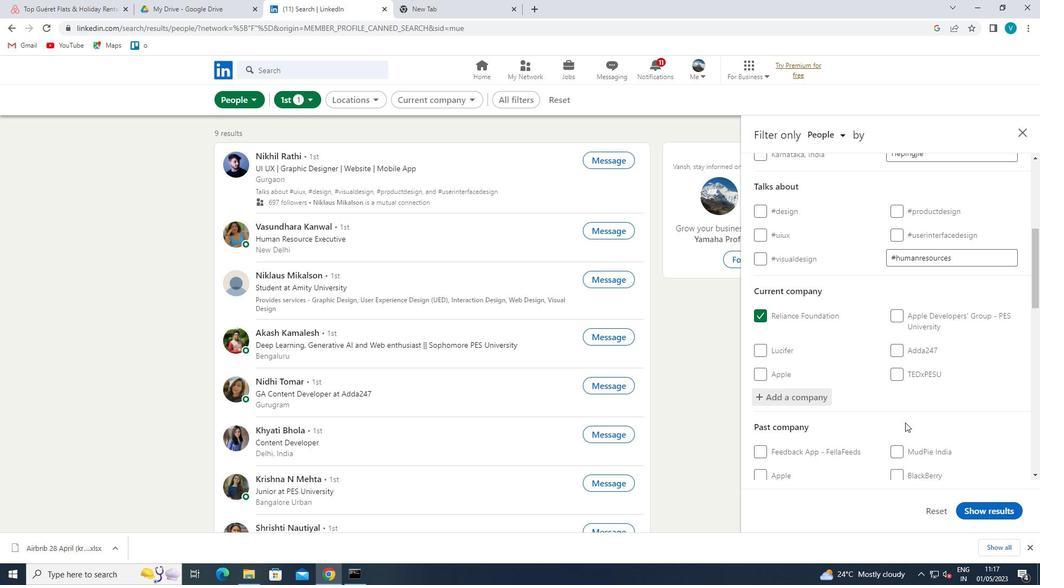 
Action: Mouse scrolled (905, 422) with delta (0, 0)
Screenshot: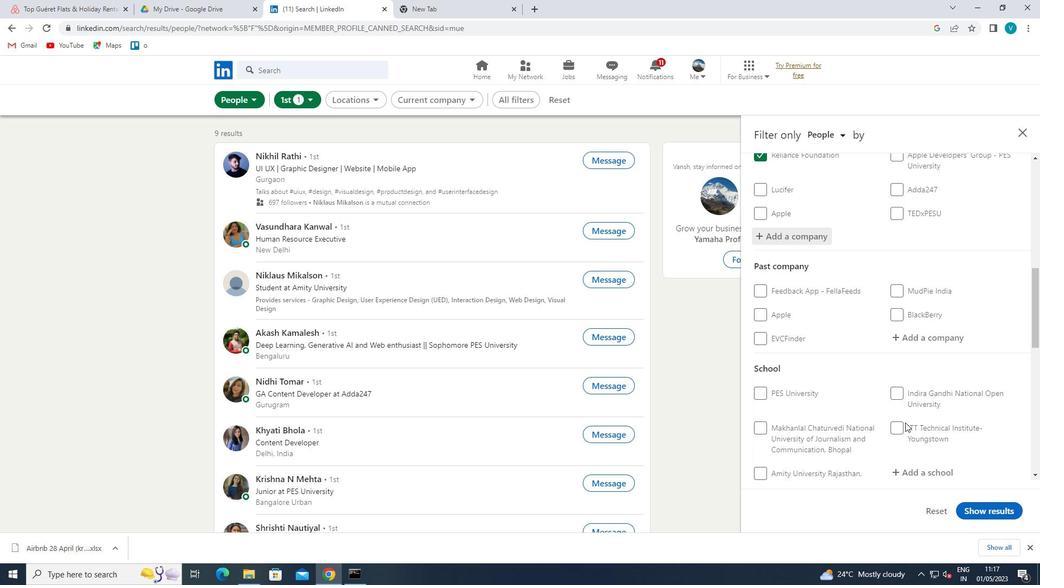 
Action: Mouse moved to (911, 420)
Screenshot: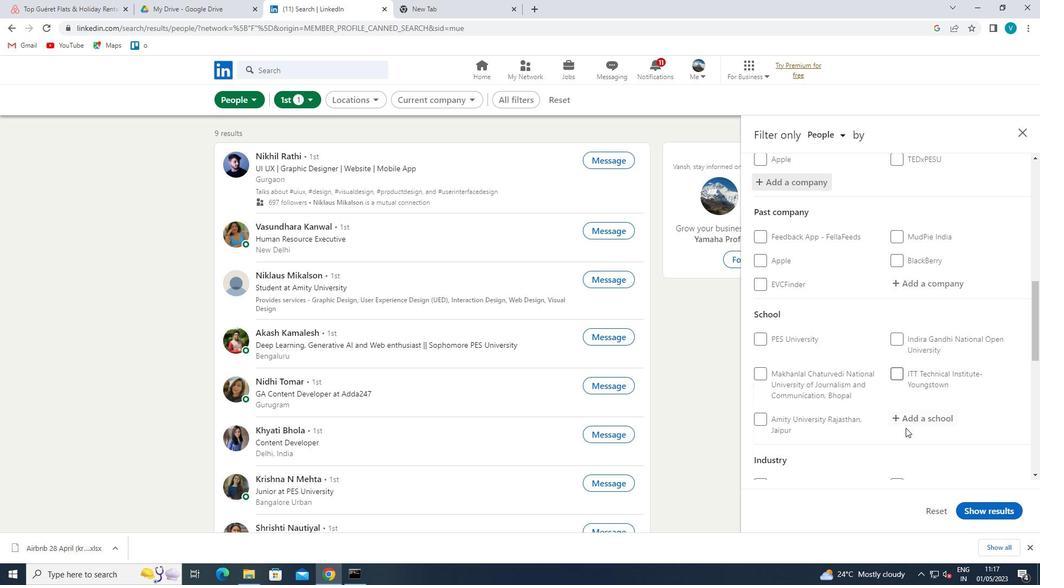 
Action: Mouse pressed left at (911, 420)
Screenshot: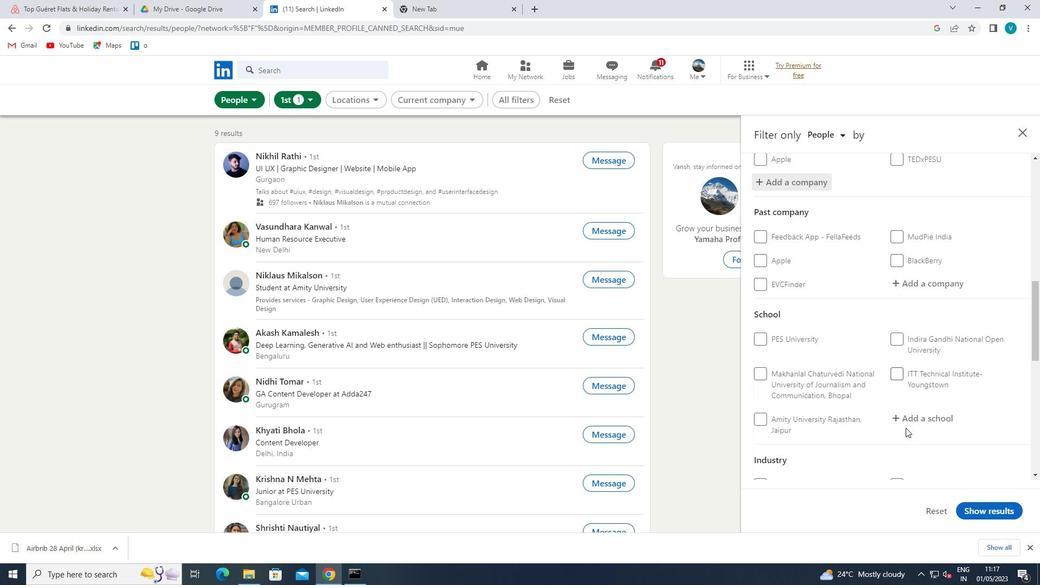 
Action: Mouse moved to (895, 415)
Screenshot: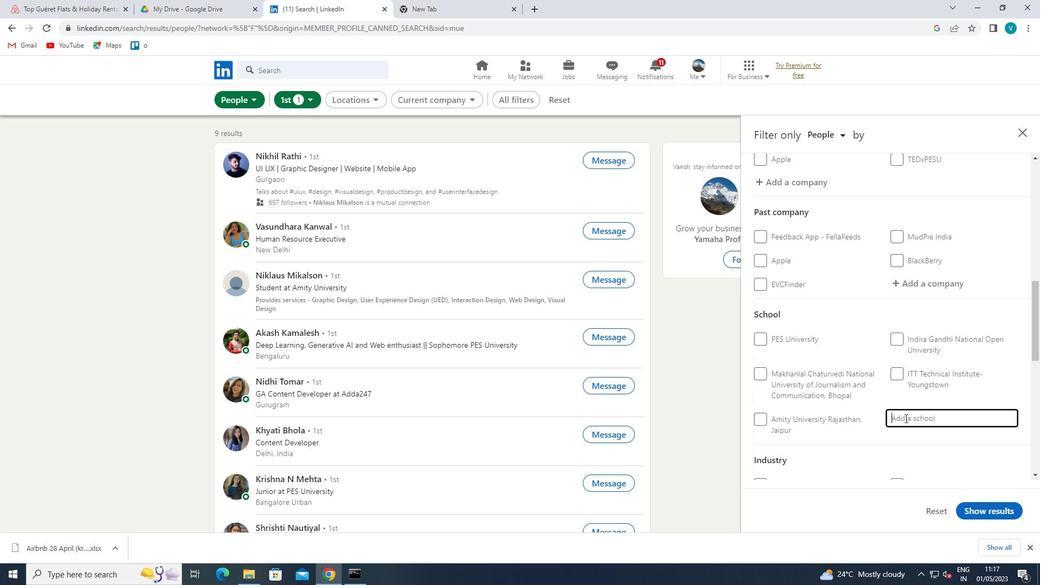 
Action: Key pressed <Key.shift>HE
Screenshot: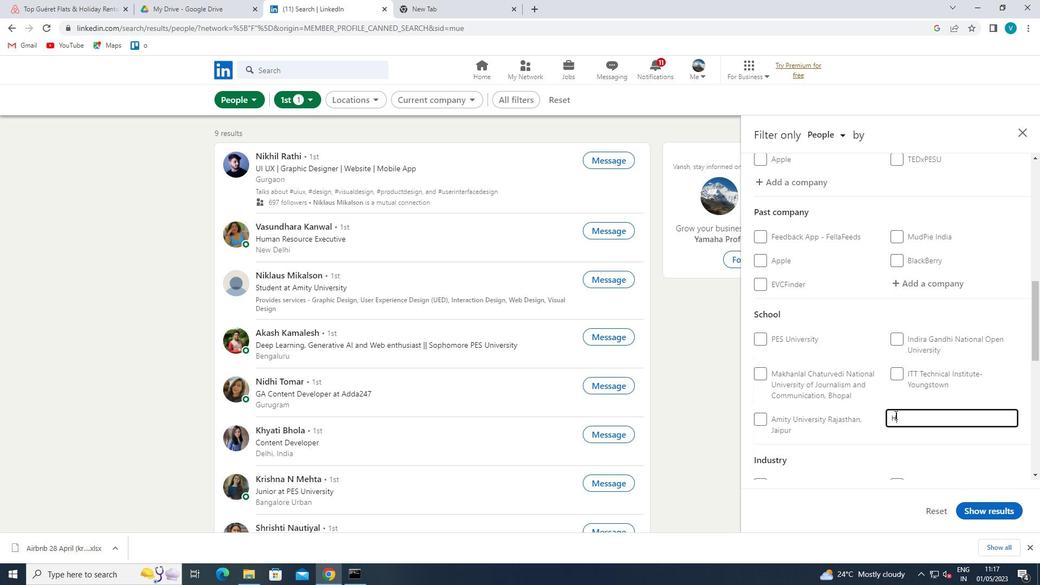 
Action: Mouse moved to (895, 415)
Screenshot: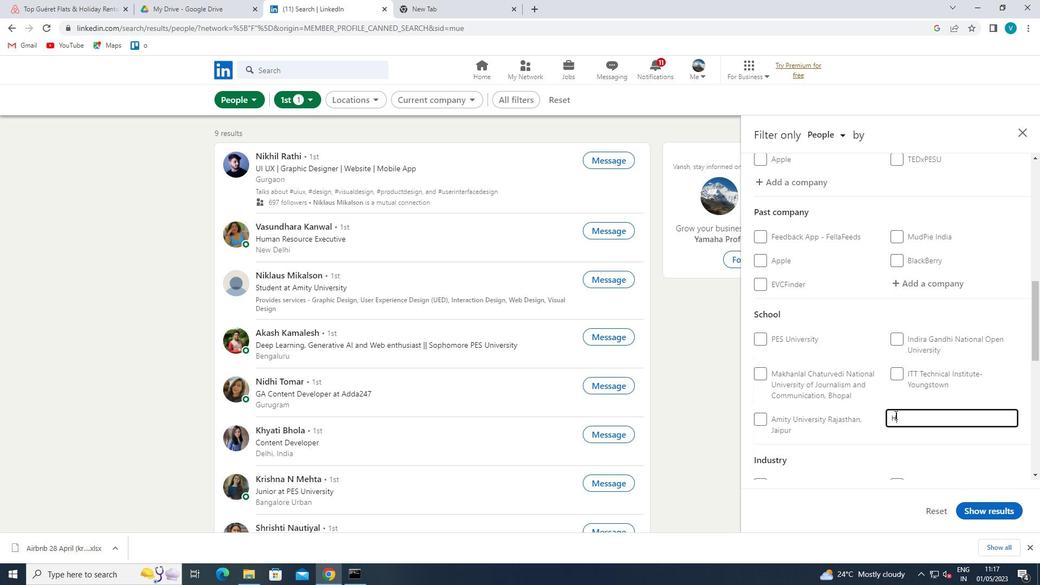 
Action: Key pressed RITAG
Screenshot: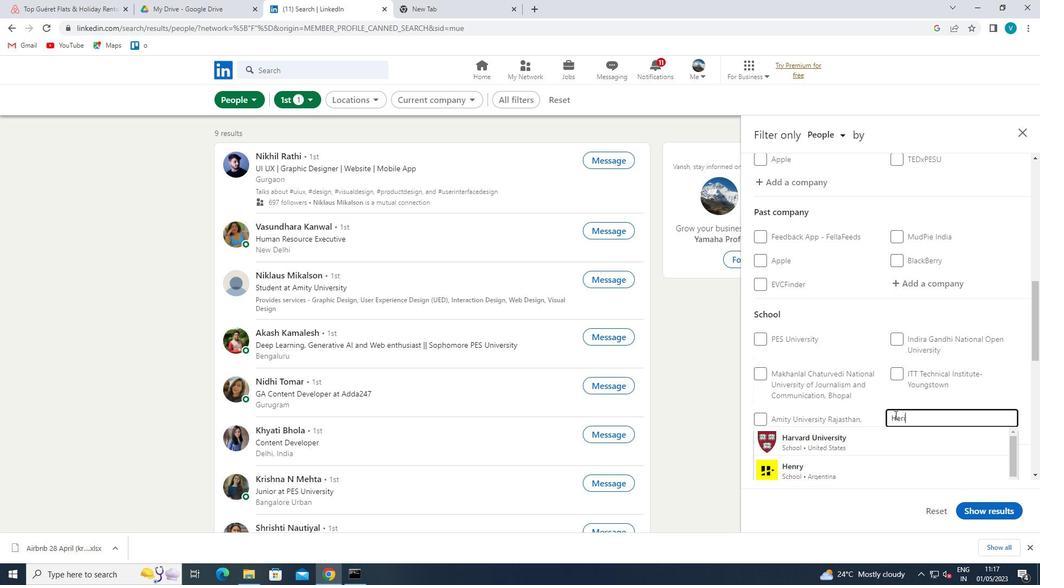 
Action: Mouse moved to (894, 415)
Screenshot: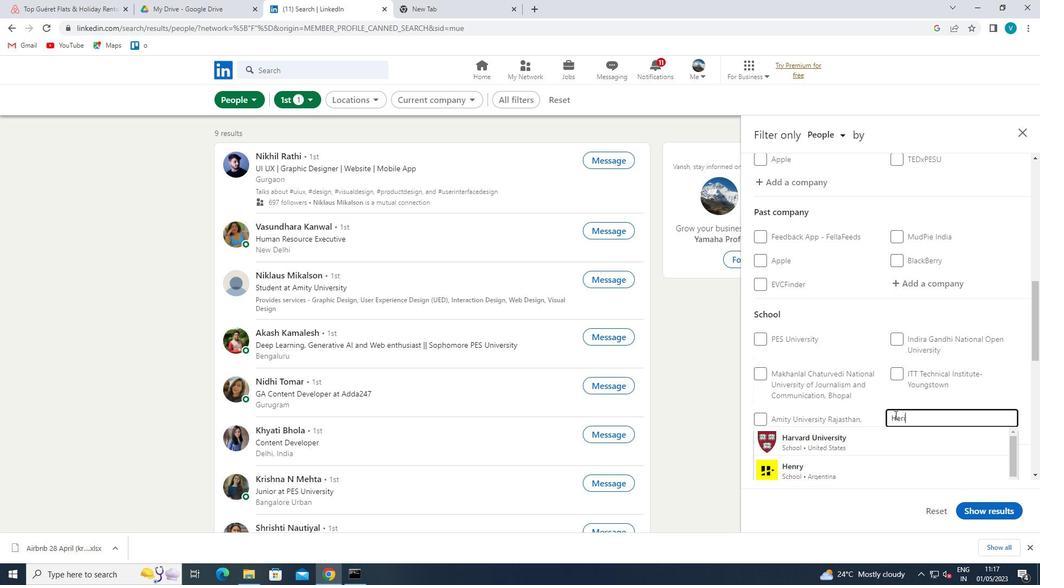 
Action: Key pressed E<Key.space>
Screenshot: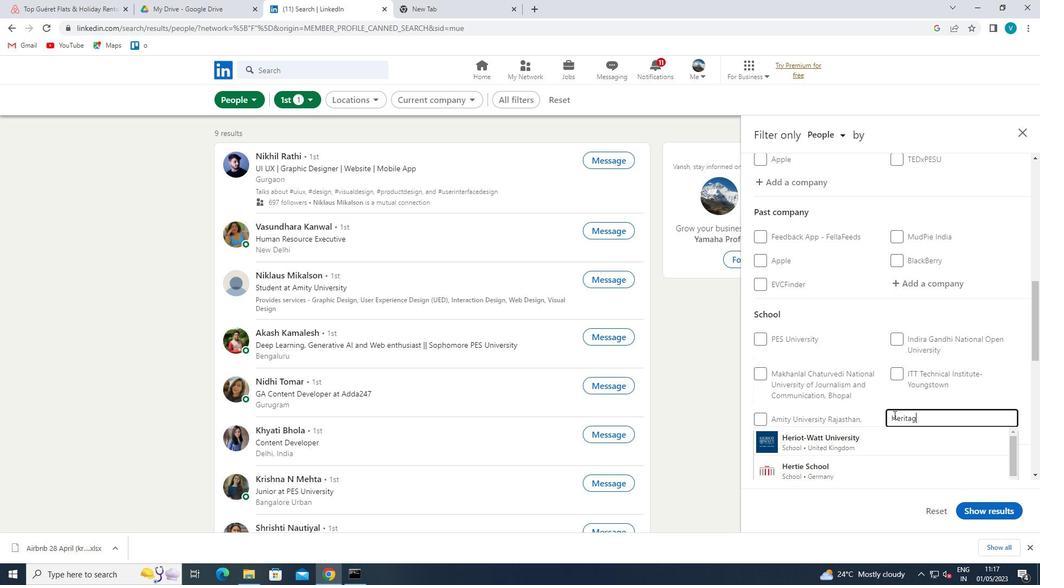 
Action: Mouse moved to (880, 436)
Screenshot: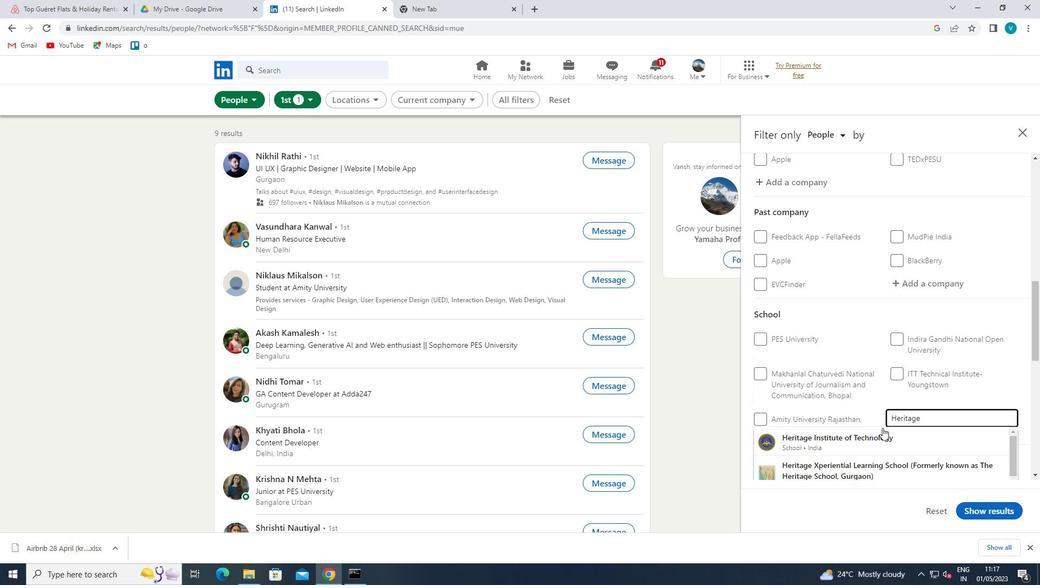 
Action: Mouse pressed left at (880, 436)
Screenshot: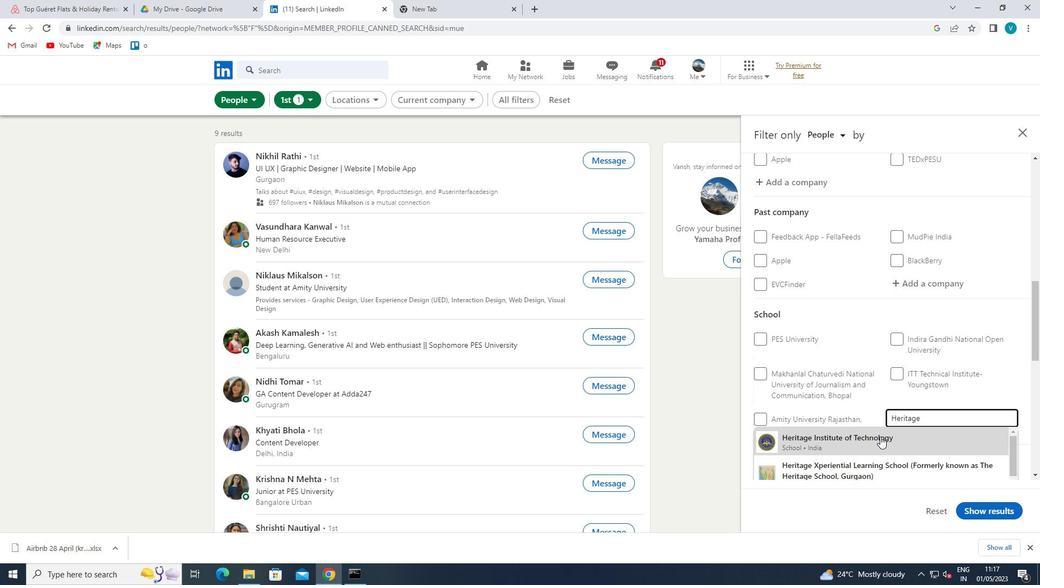 
Action: Mouse moved to (895, 429)
Screenshot: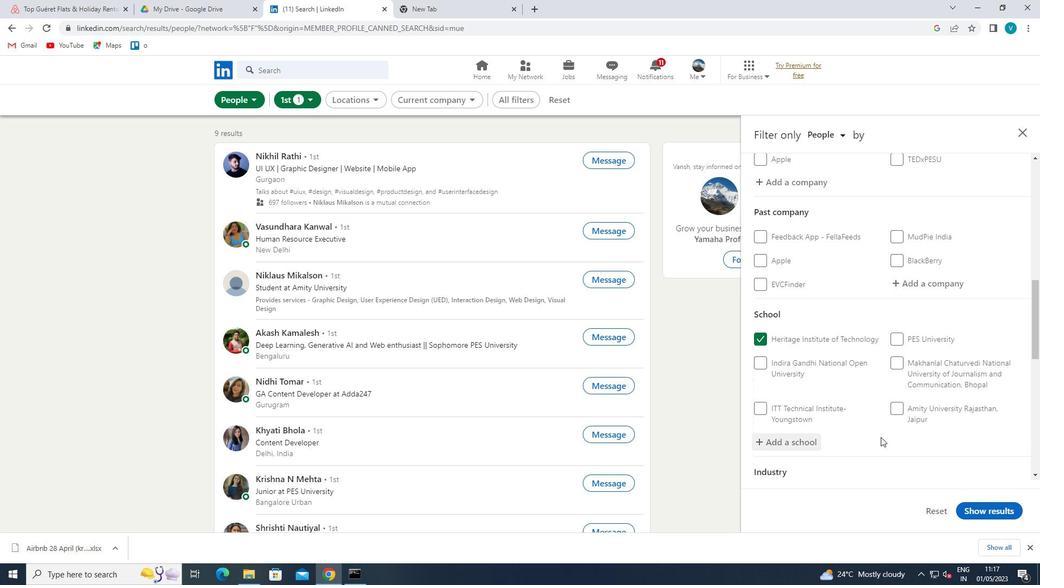 
Action: Mouse scrolled (895, 429) with delta (0, 0)
Screenshot: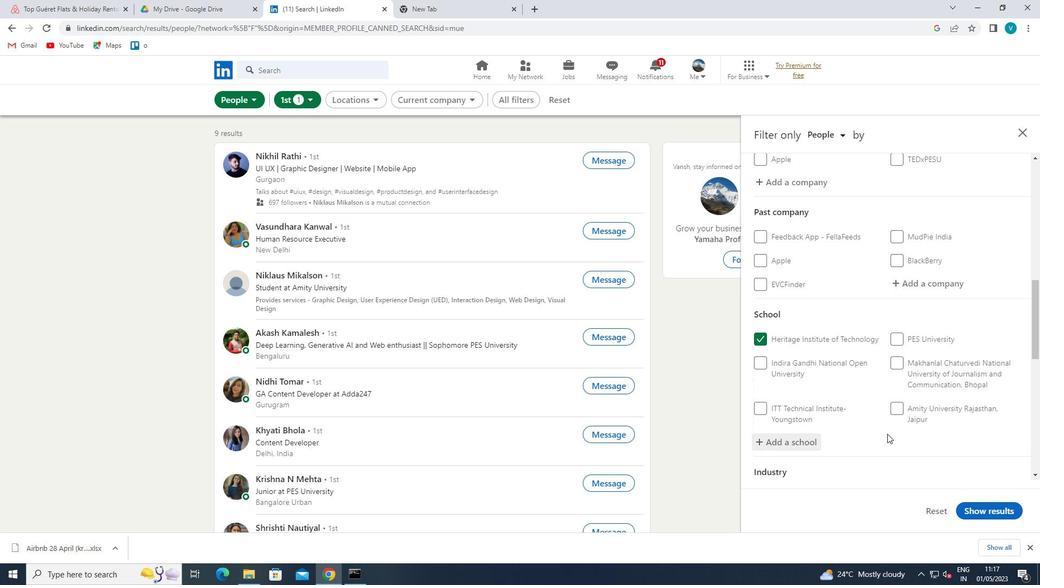 
Action: Mouse scrolled (895, 429) with delta (0, 0)
Screenshot: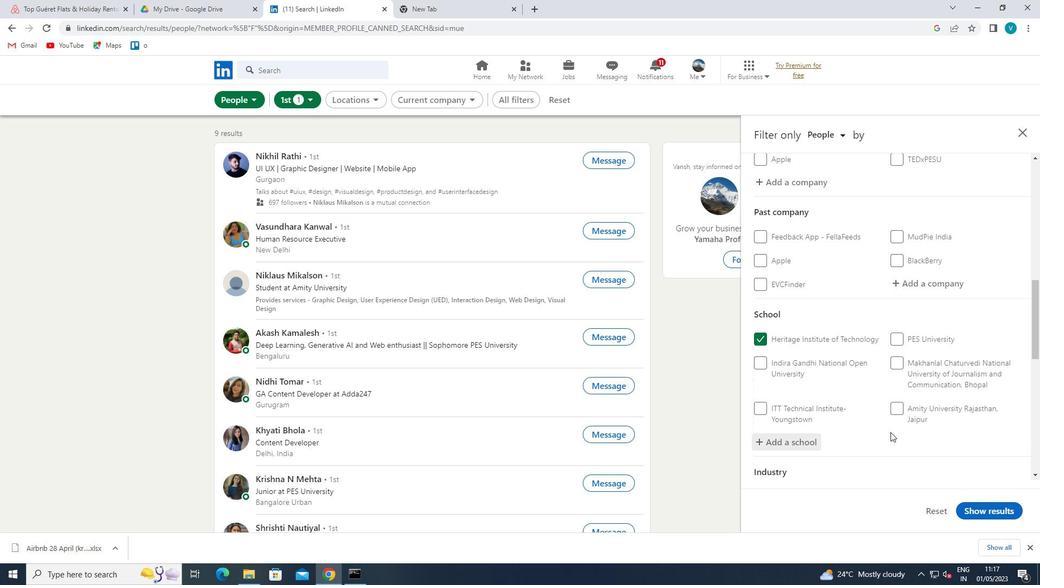 
Action: Mouse scrolled (895, 429) with delta (0, 0)
Screenshot: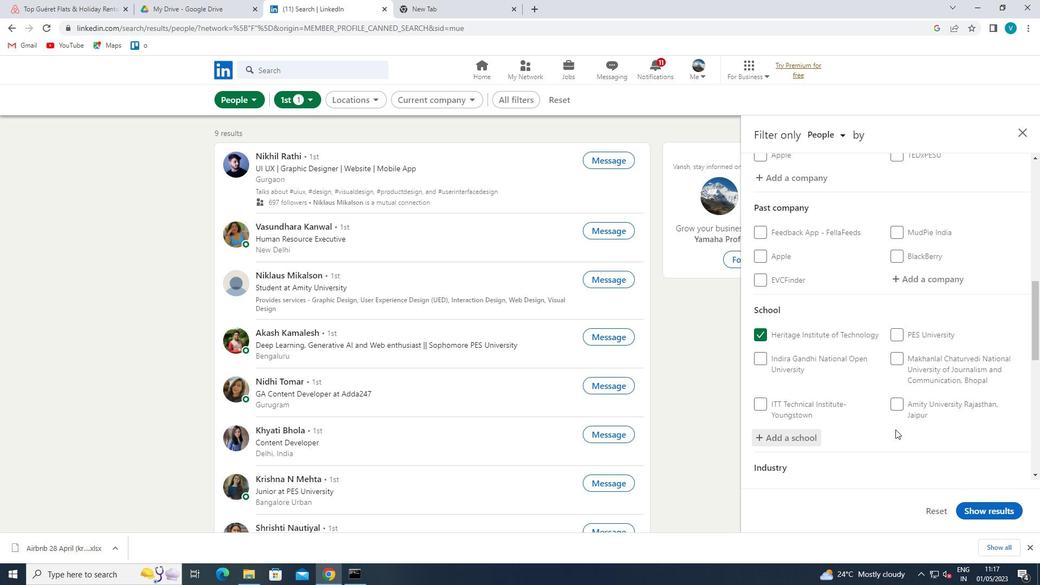 
Action: Mouse scrolled (895, 429) with delta (0, 0)
Screenshot: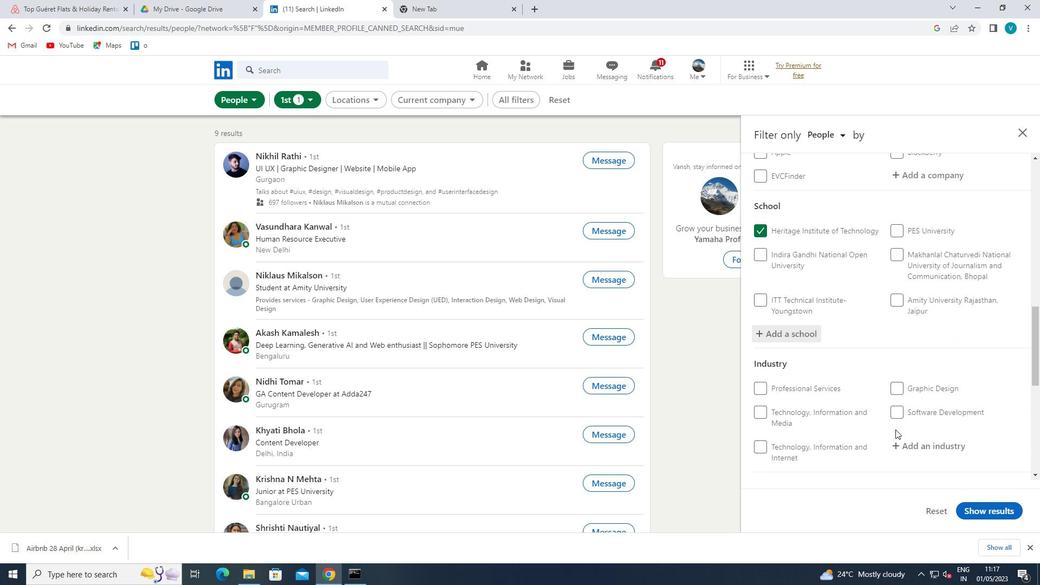 
Action: Mouse moved to (934, 334)
Screenshot: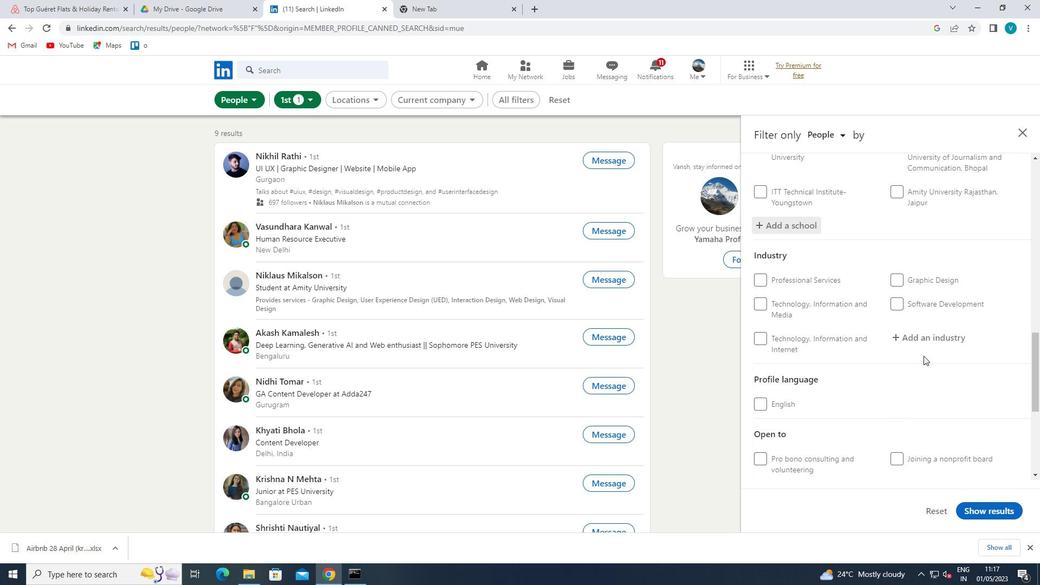 
Action: Mouse pressed left at (934, 334)
Screenshot: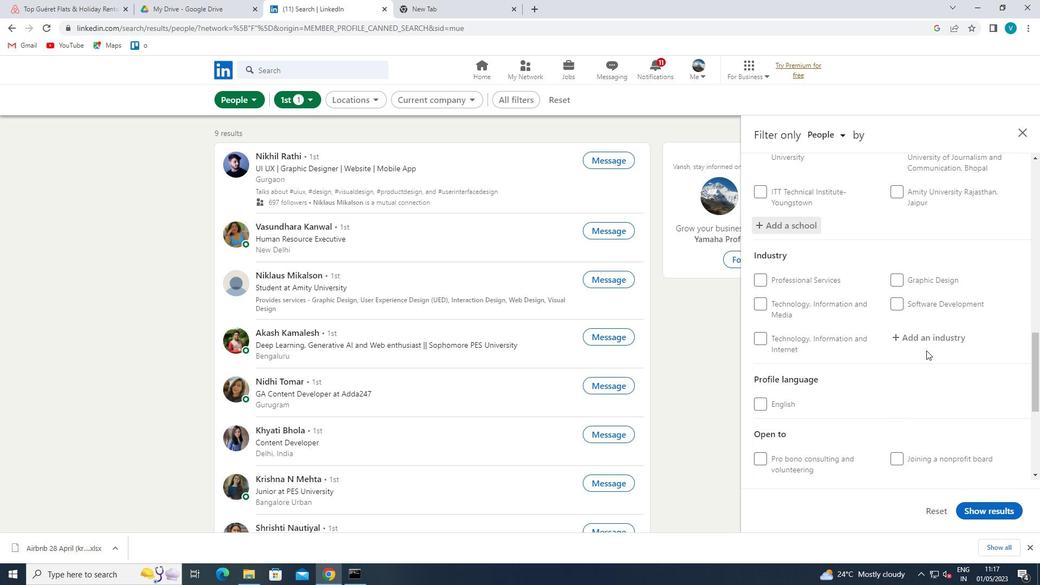 
Action: Key pressed <Key.shift><Key.shift><Key.shift><Key.shift><Key.shift>FABRICATED<Key.space>
Screenshot: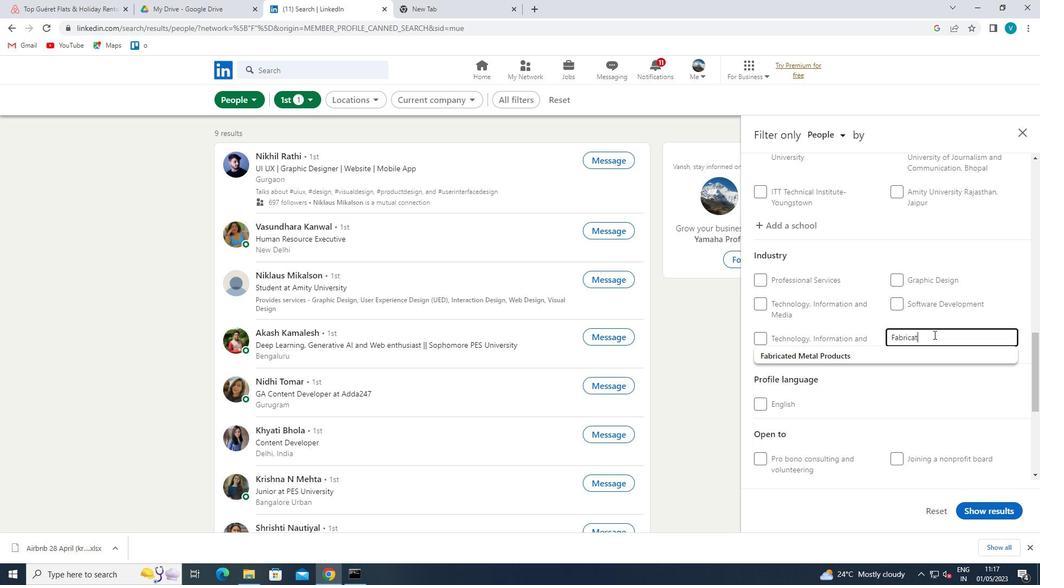 
Action: Mouse moved to (921, 345)
Screenshot: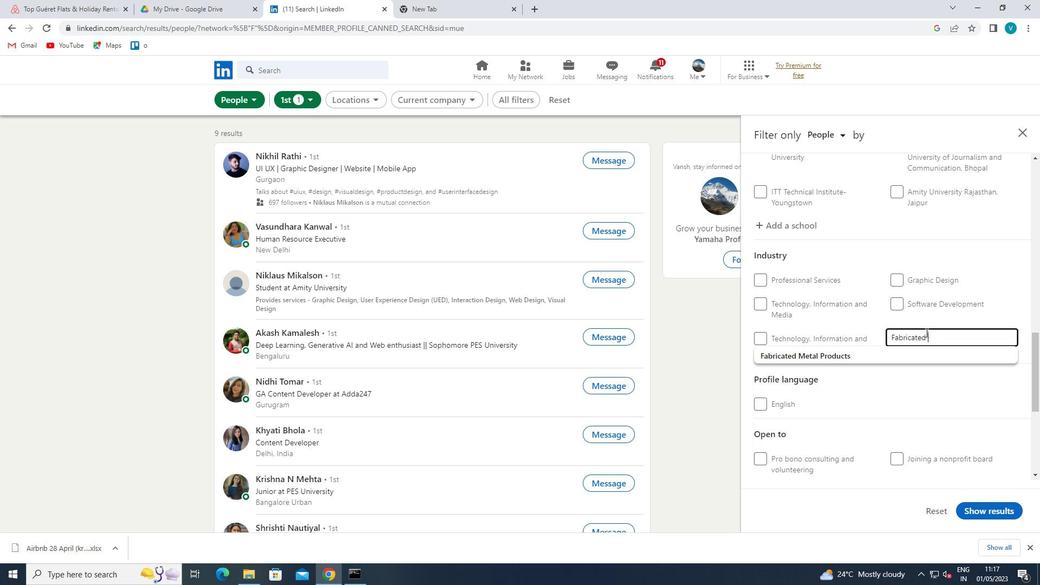 
Action: Mouse pressed left at (921, 345)
Screenshot: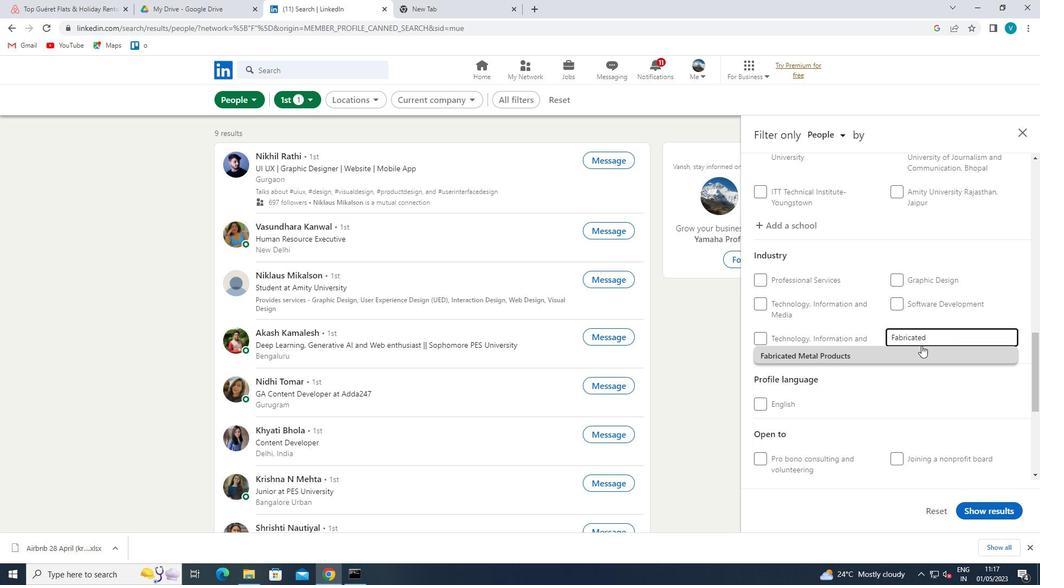 
Action: Mouse moved to (920, 347)
Screenshot: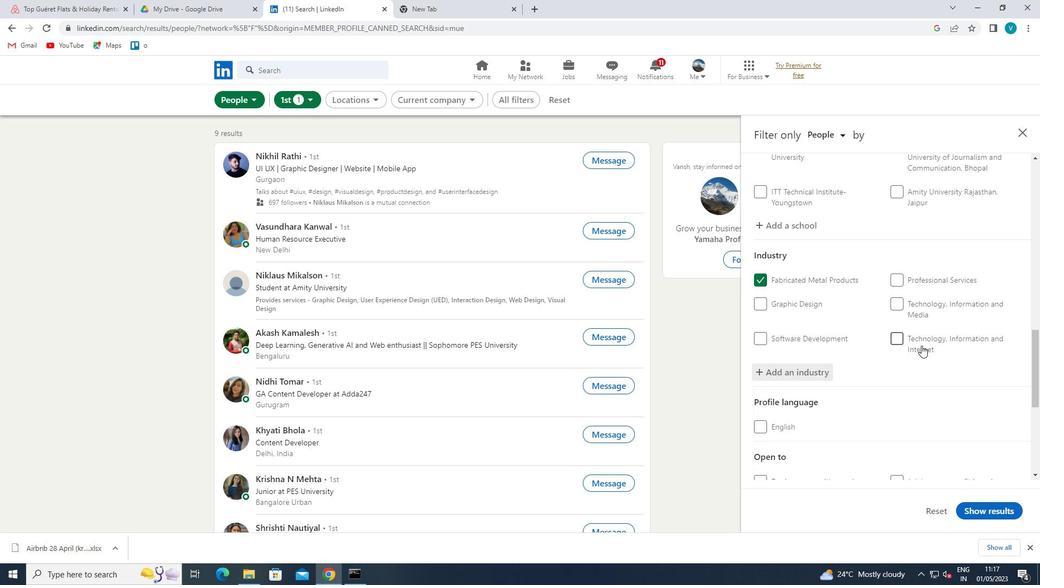 
Action: Mouse scrolled (920, 347) with delta (0, 0)
Screenshot: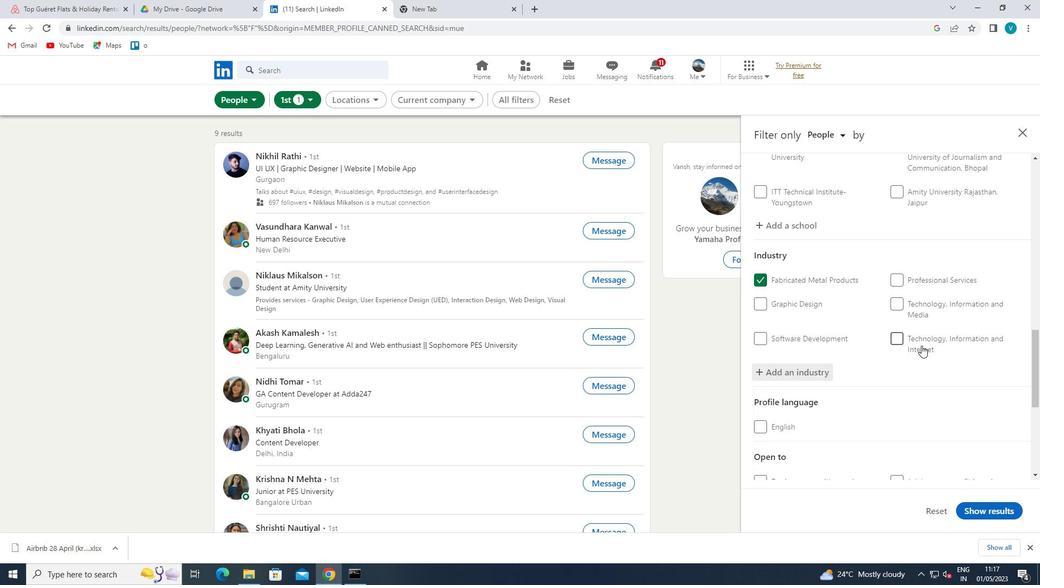
Action: Mouse moved to (918, 349)
Screenshot: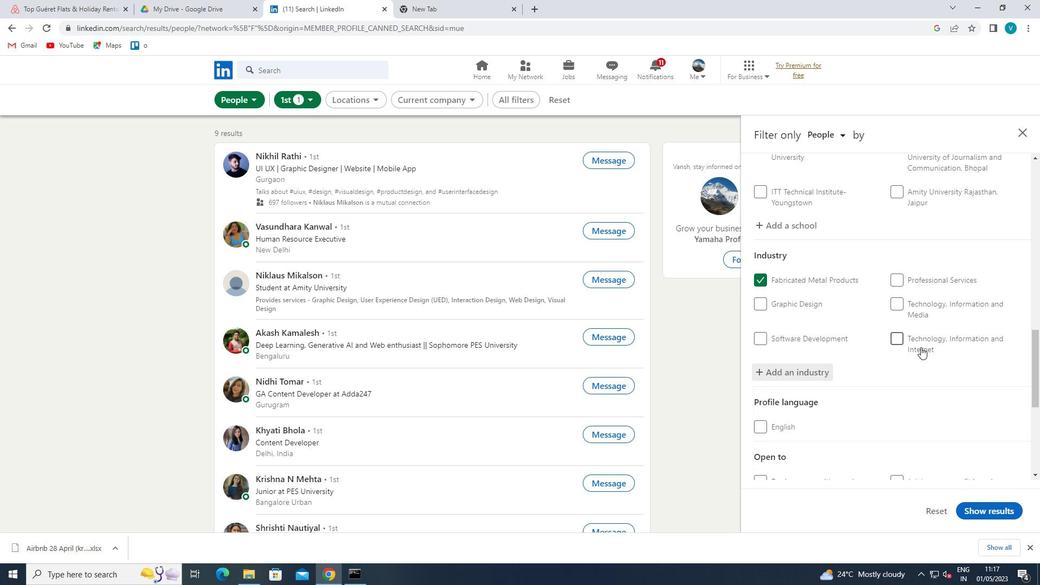 
Action: Mouse scrolled (918, 348) with delta (0, 0)
Screenshot: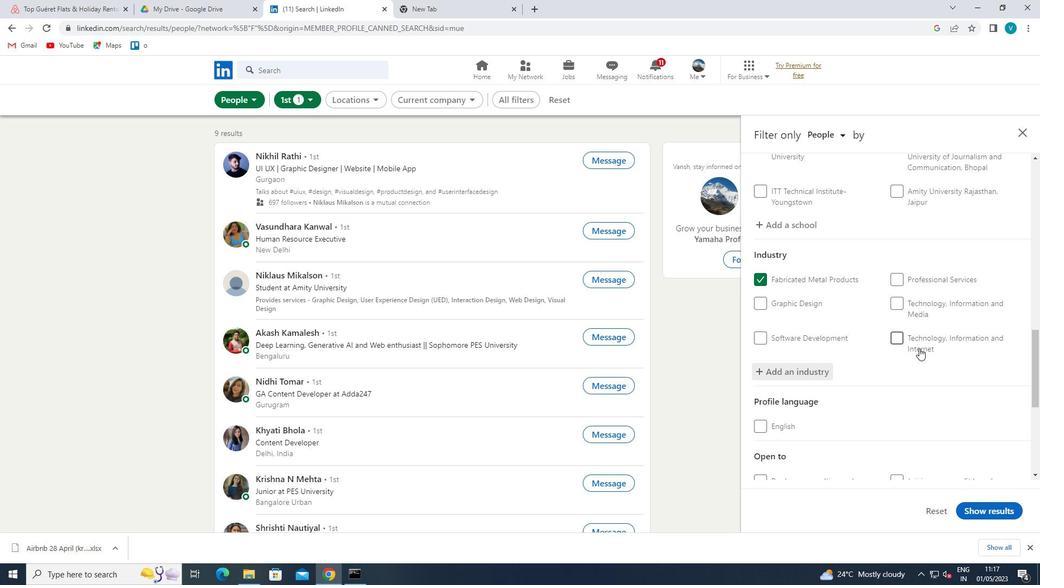 
Action: Mouse moved to (915, 350)
Screenshot: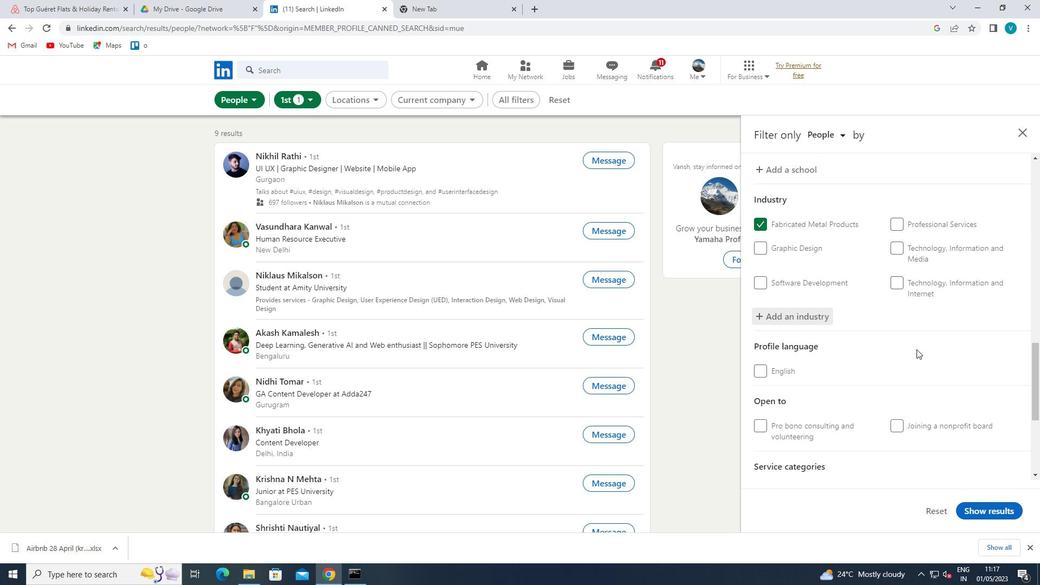 
Action: Mouse scrolled (915, 350) with delta (0, 0)
Screenshot: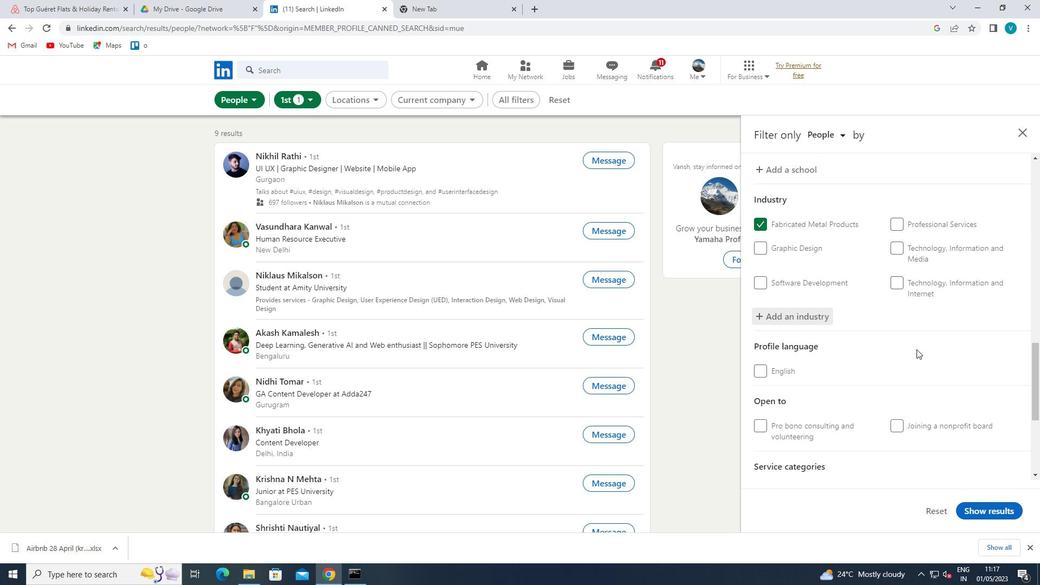 
Action: Mouse moved to (914, 351)
Screenshot: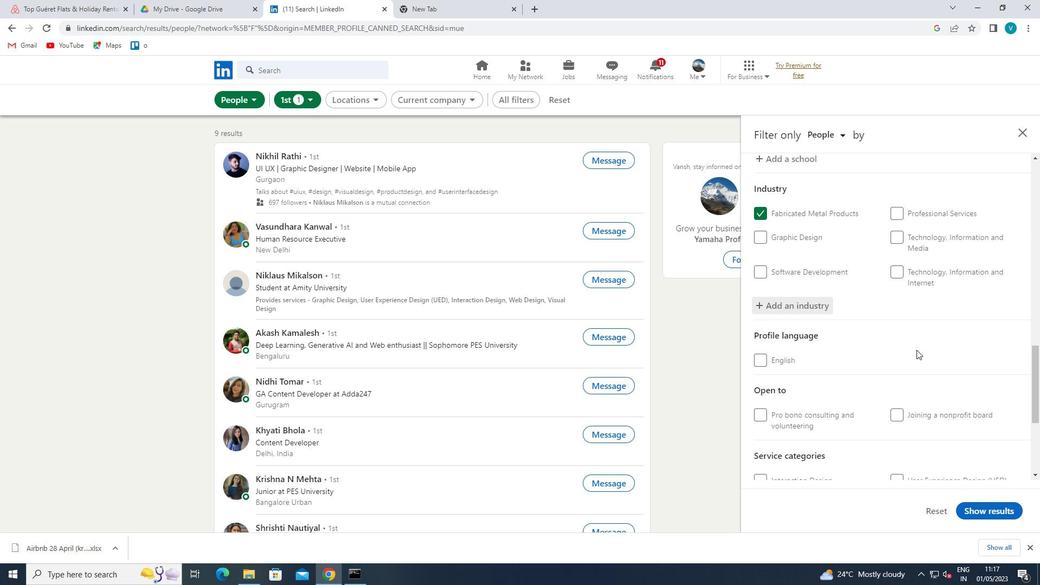 
Action: Mouse scrolled (914, 350) with delta (0, 0)
Screenshot: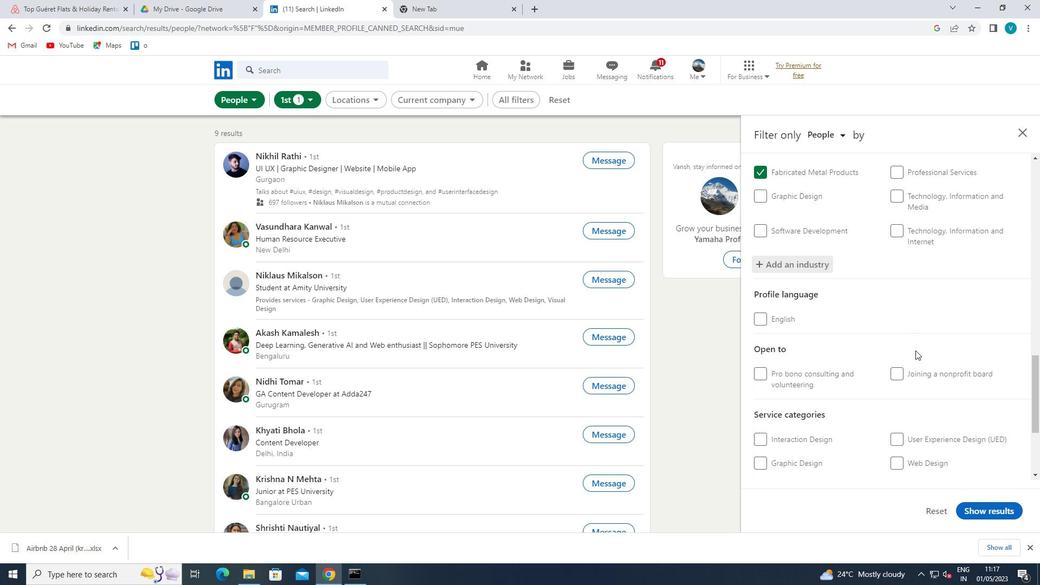 
Action: Mouse moved to (914, 351)
Screenshot: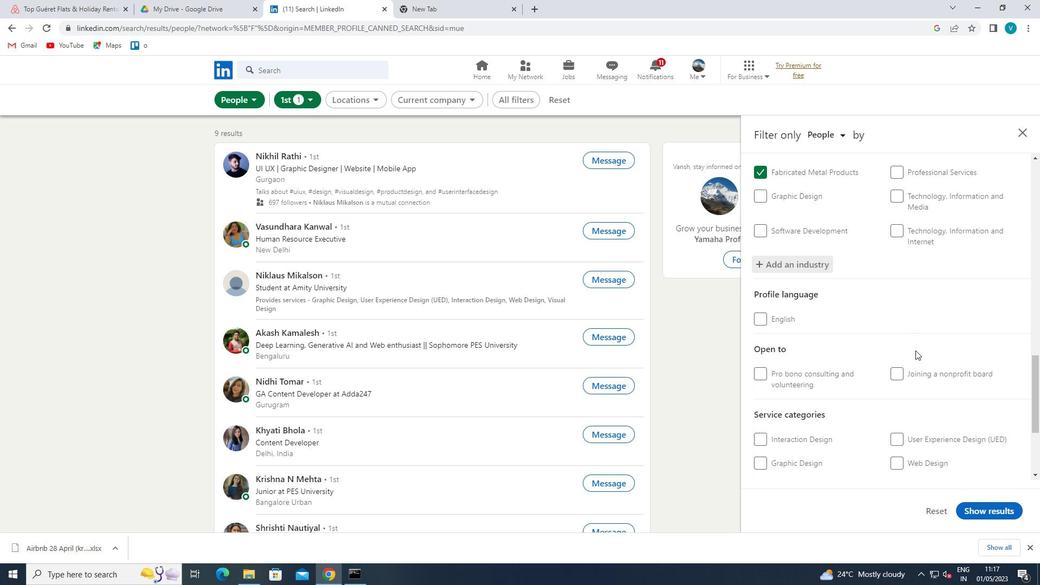 
Action: Mouse scrolled (914, 350) with delta (0, 0)
Screenshot: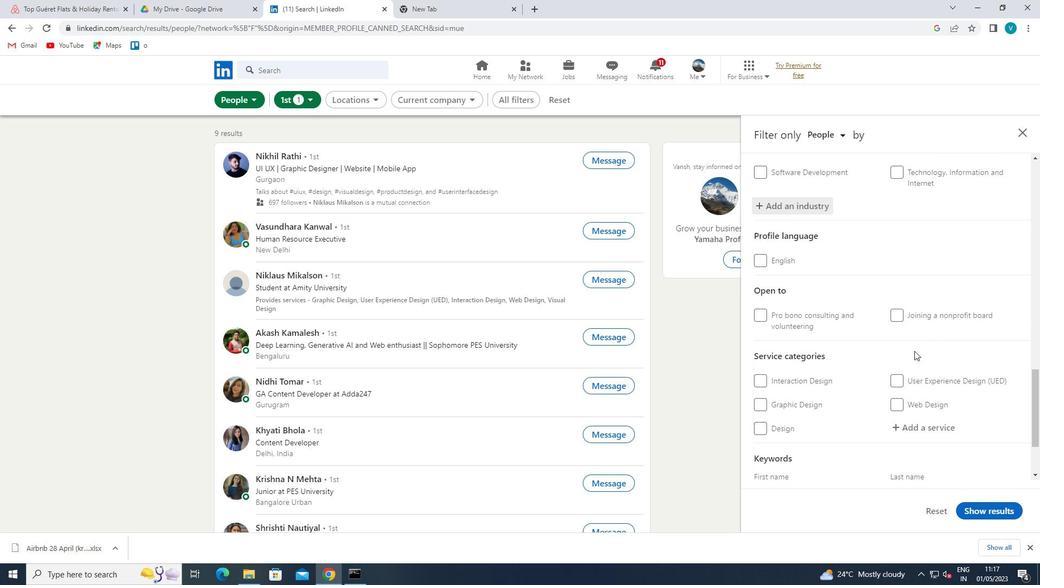 
Action: Mouse moved to (928, 333)
Screenshot: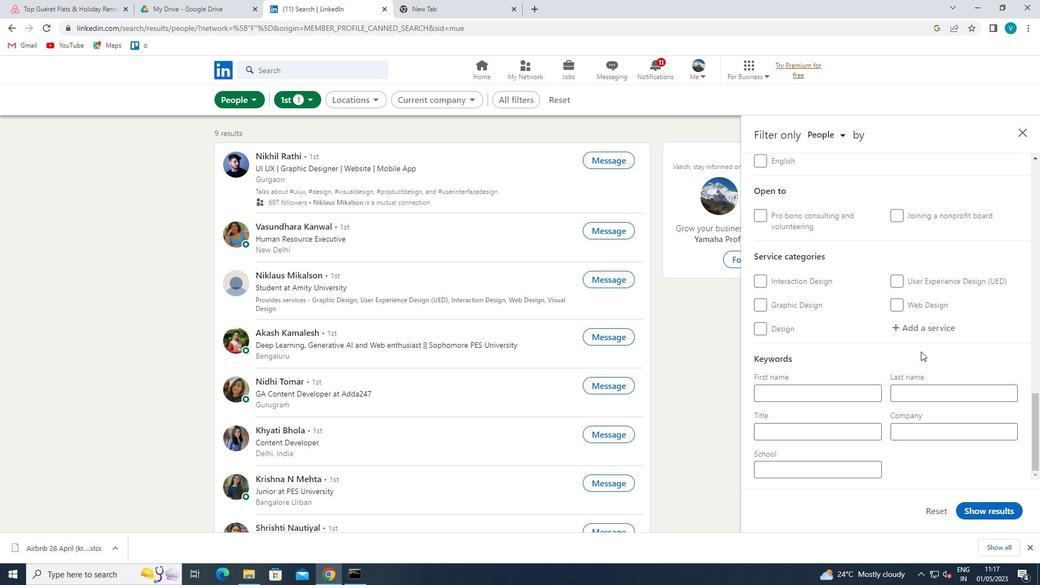 
Action: Mouse pressed left at (928, 333)
Screenshot: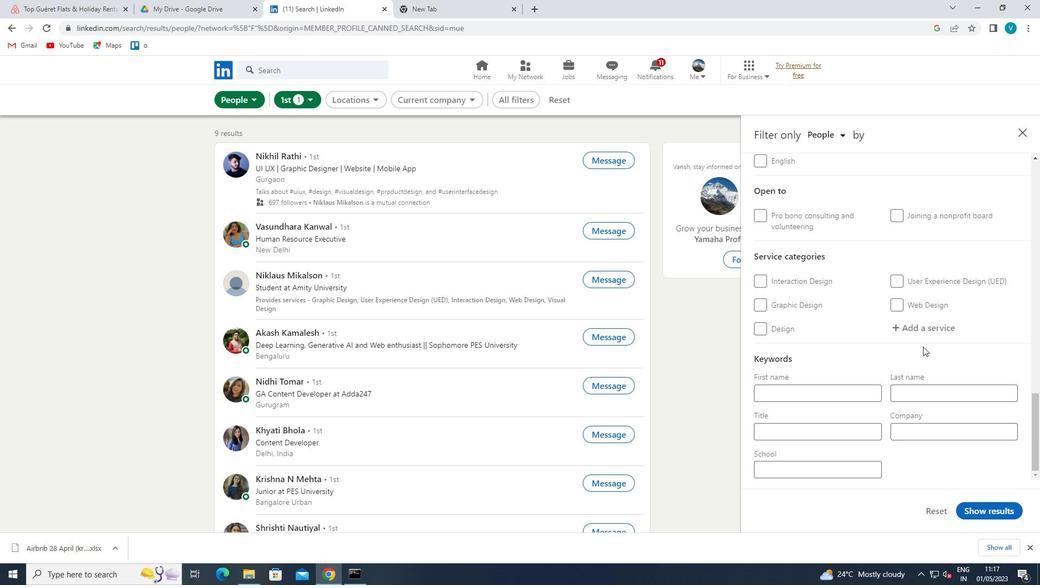 
Action: Key pressed <Key.shift>FINANCIAL<Key.space>
Screenshot: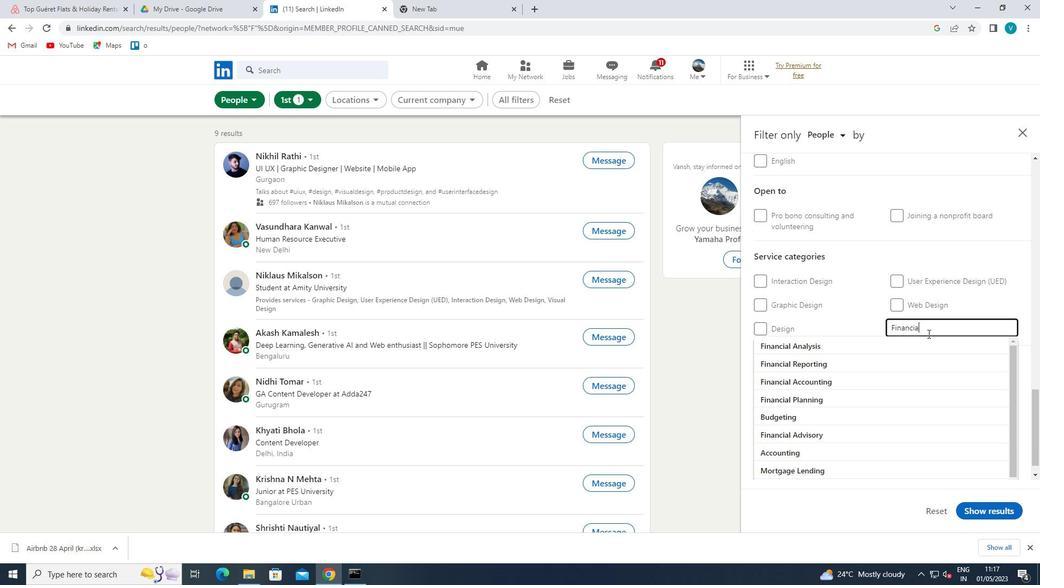 
Action: Mouse moved to (901, 378)
Screenshot: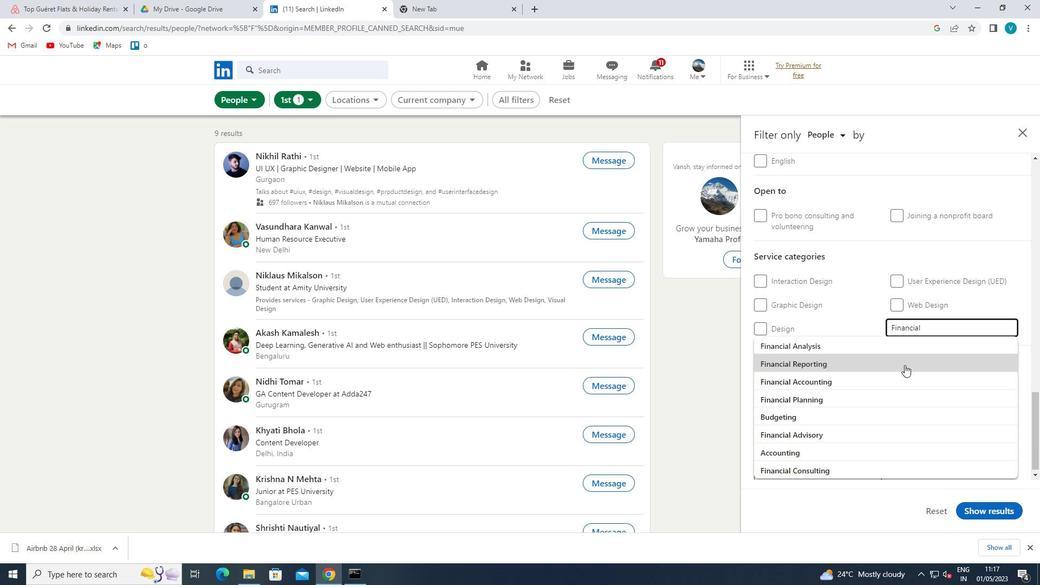 
Action: Mouse pressed left at (901, 378)
Screenshot: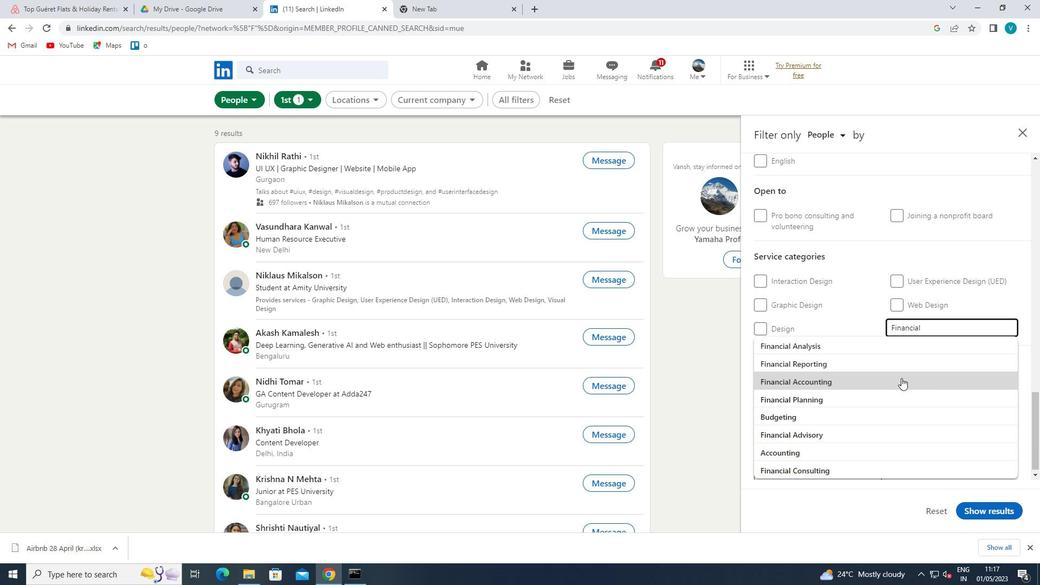 
Action: Mouse moved to (877, 370)
Screenshot: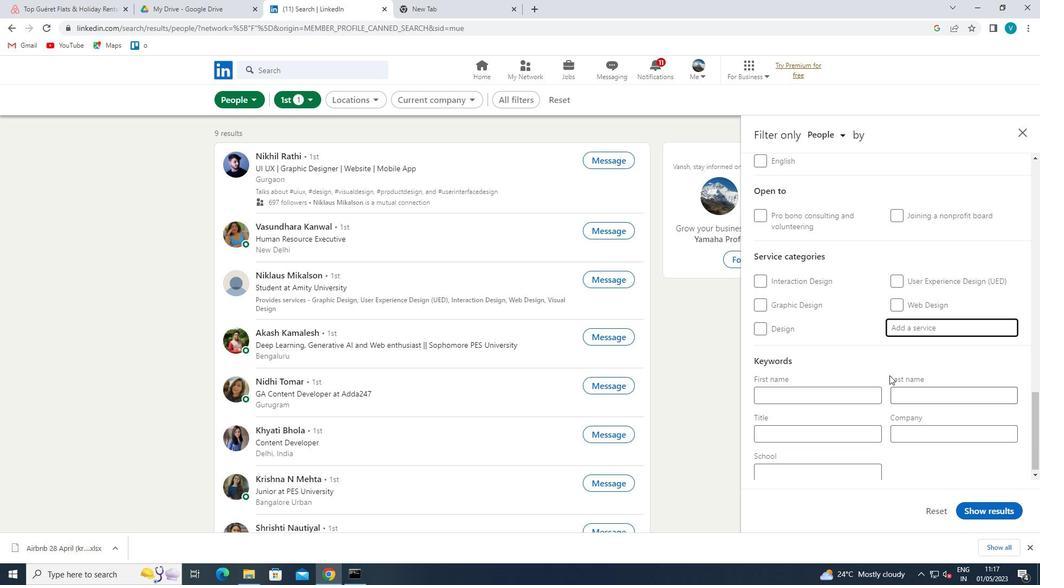 
Action: Mouse scrolled (877, 369) with delta (0, 0)
Screenshot: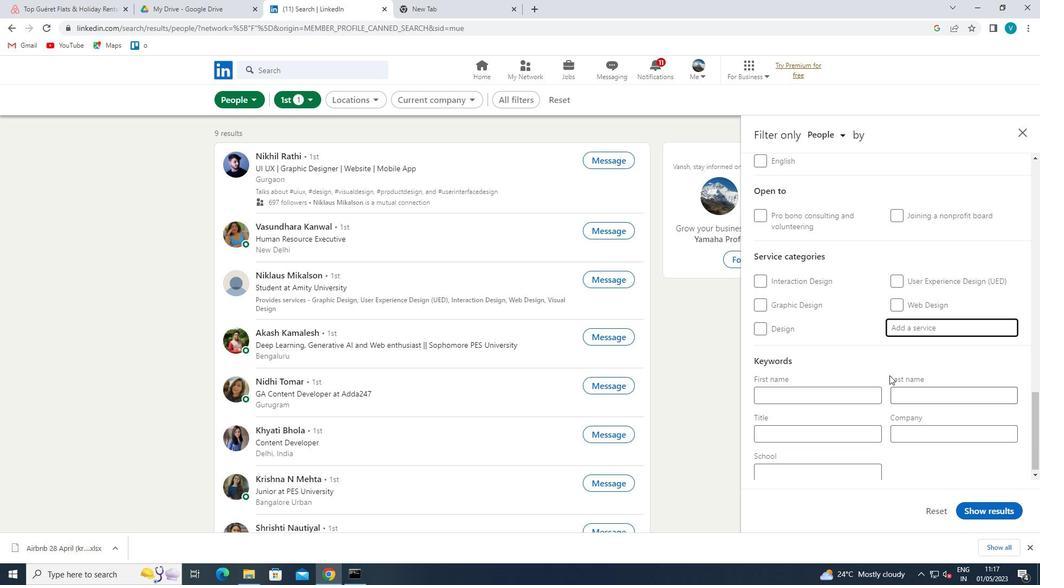 
Action: Mouse moved to (875, 370)
Screenshot: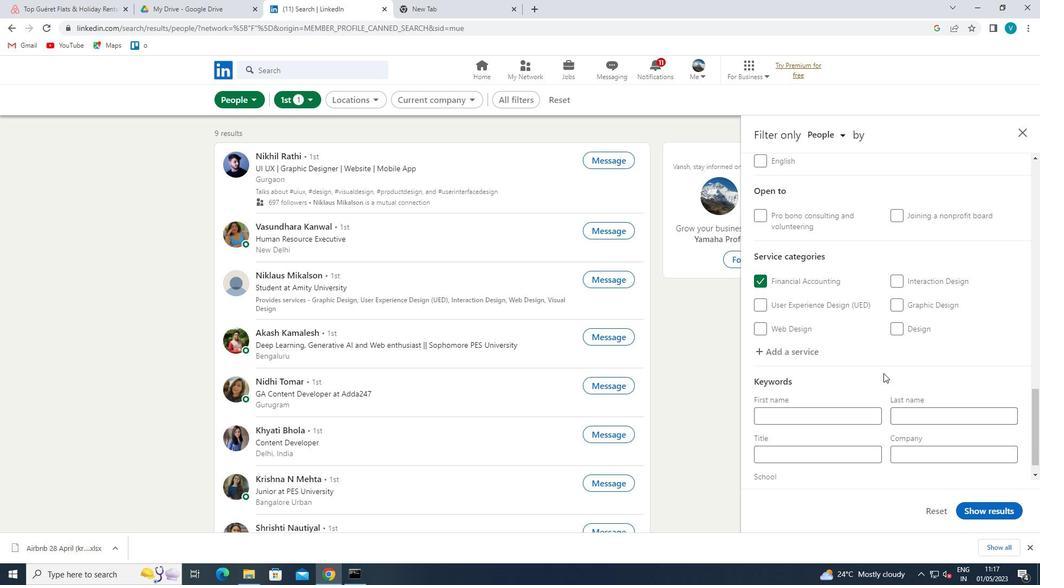 
Action: Mouse scrolled (875, 369) with delta (0, 0)
Screenshot: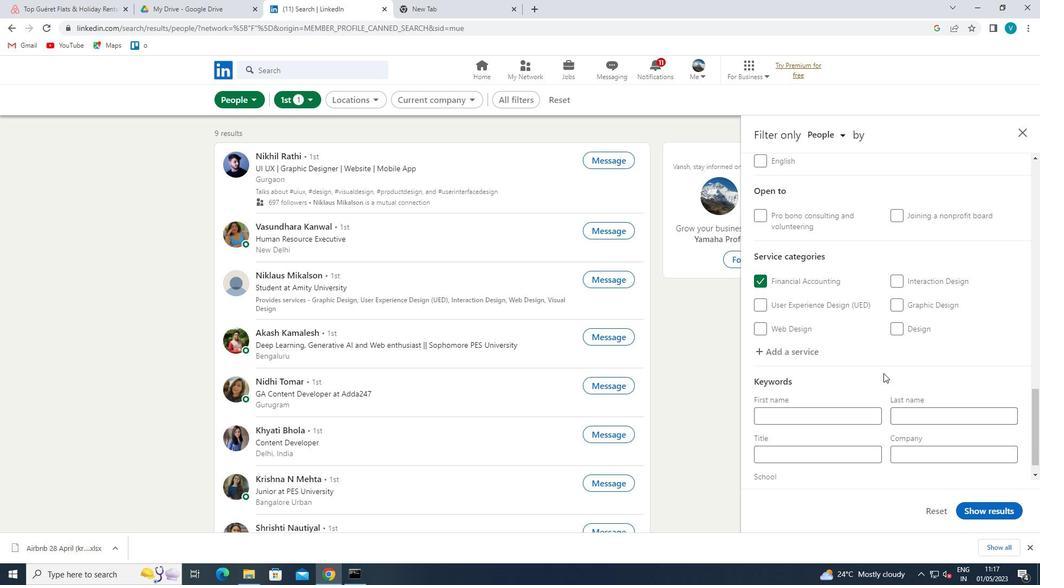 
Action: Mouse moved to (828, 436)
Screenshot: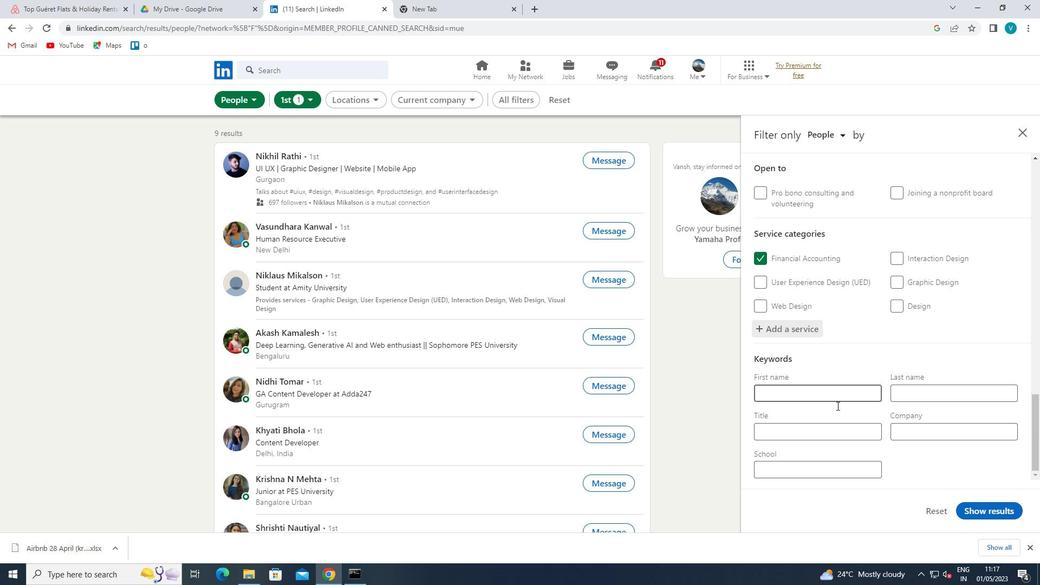 
Action: Mouse pressed left at (828, 436)
Screenshot: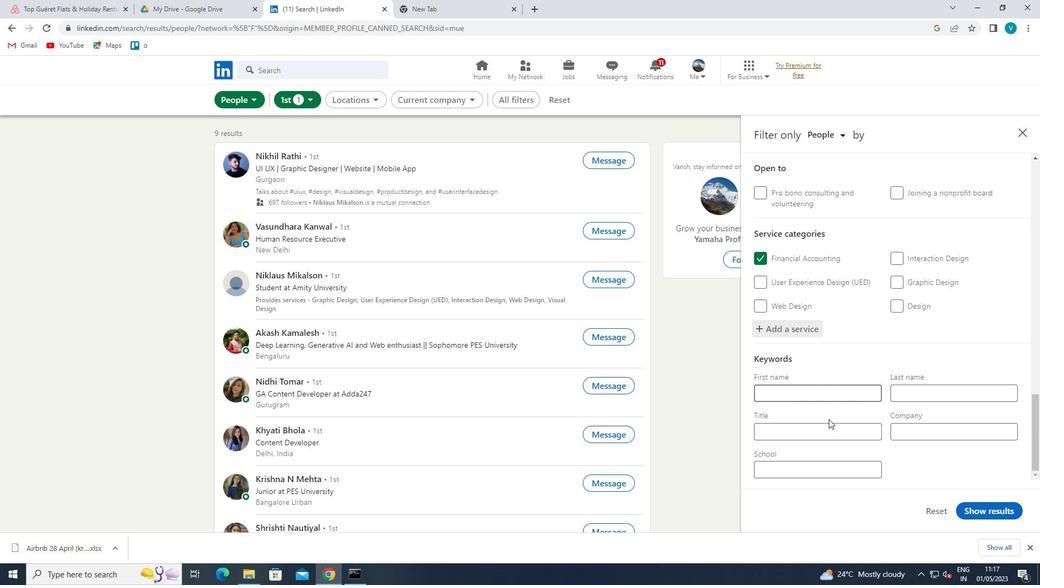 
Action: Mouse moved to (828, 436)
Screenshot: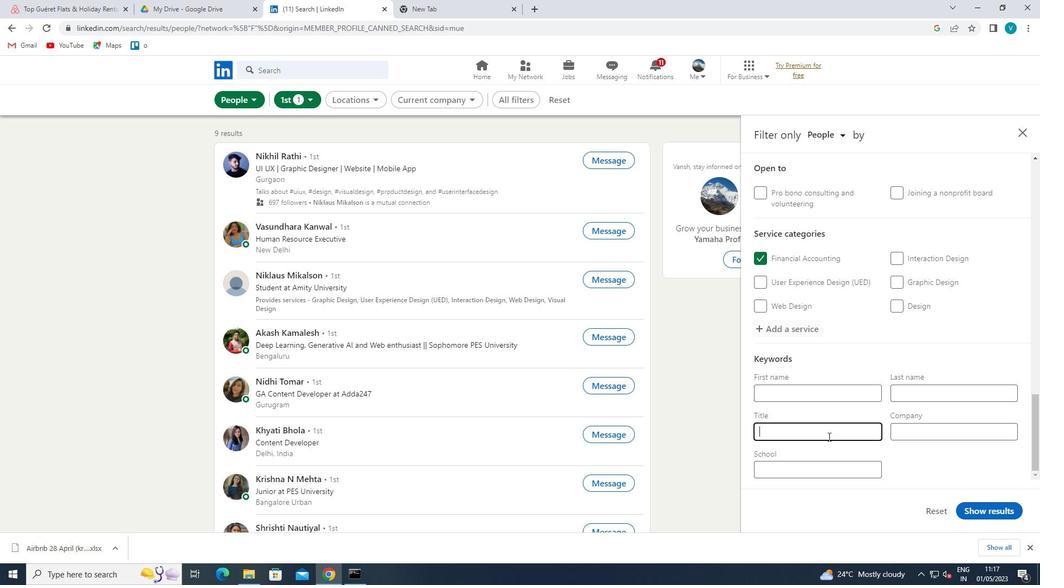 
Action: Key pressed <Key.shift>ACCOUNT<Key.space><Key.shift>EXECUTIVE<Key.space>
Screenshot: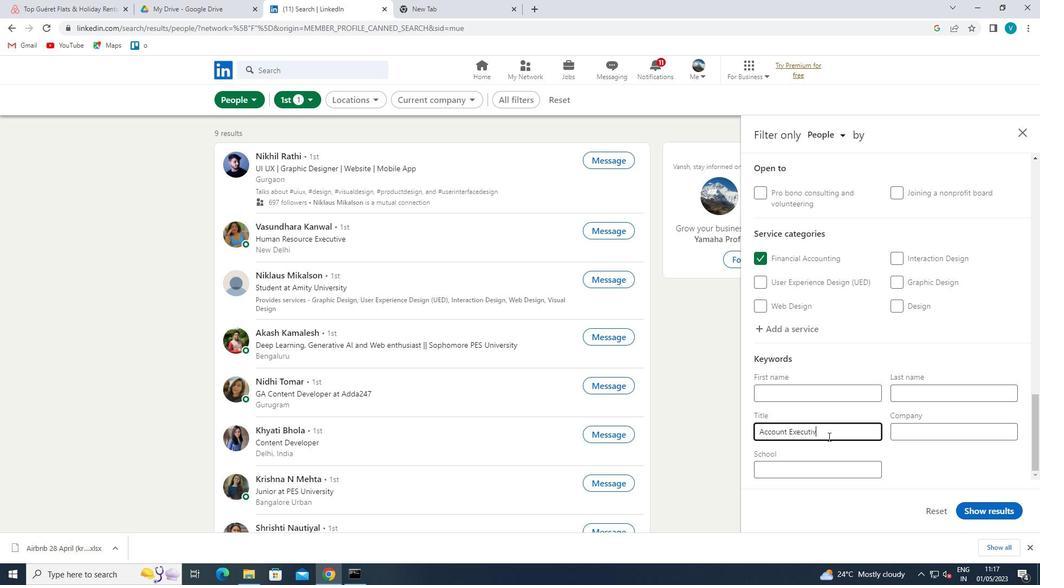 
Action: Mouse moved to (997, 511)
Screenshot: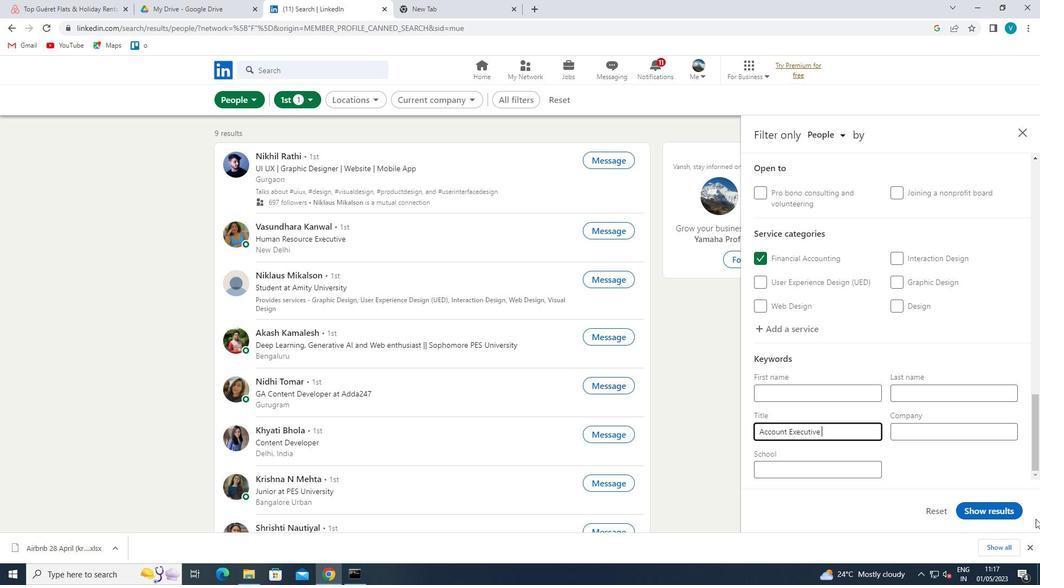 
Action: Mouse pressed left at (997, 511)
Screenshot: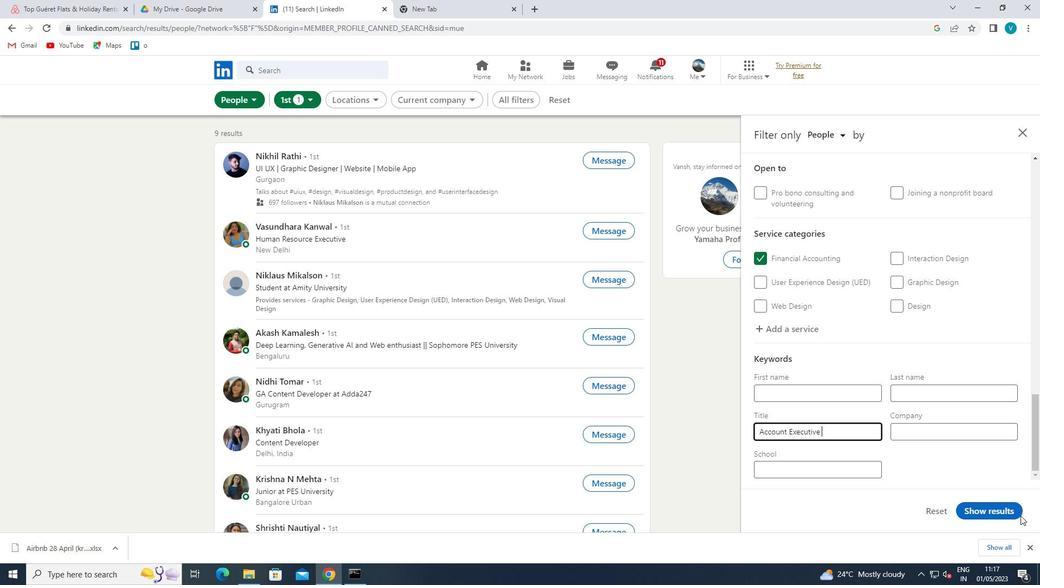 
Action: Mouse moved to (997, 509)
Screenshot: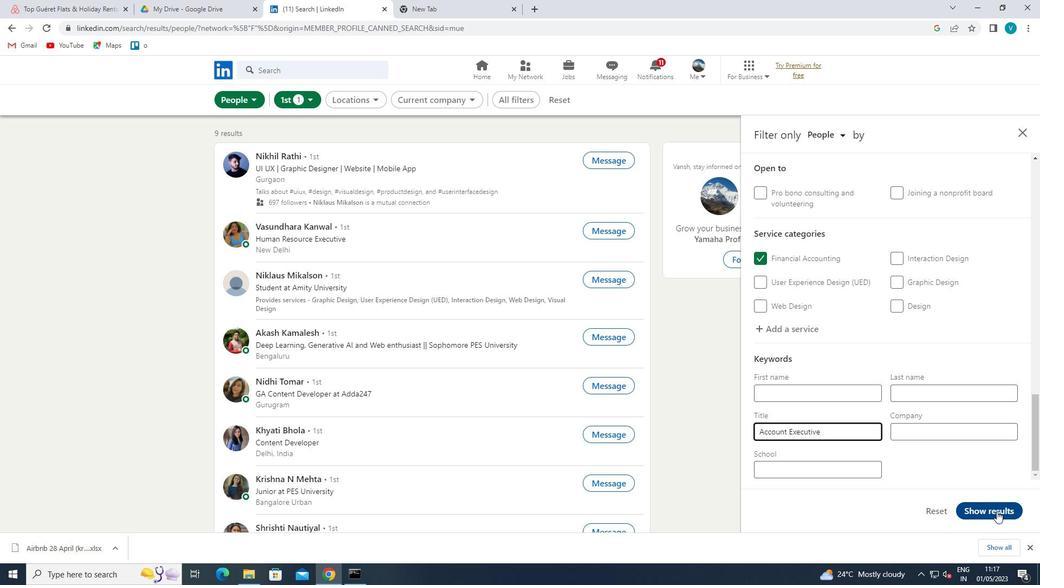 
